 Task: Look for space in Probolinggo, Indonesia from 6th September, 2023 to 18th September, 2023 for 3 adults in price range Rs.6000 to Rs.12000. Place can be entire place with 2 bedrooms having 2 beds and 2 bathrooms. Property type can be house, flat, guest house, hotel. Booking option can be shelf check-in. Required host language is English.
Action: Mouse moved to (483, 55)
Screenshot: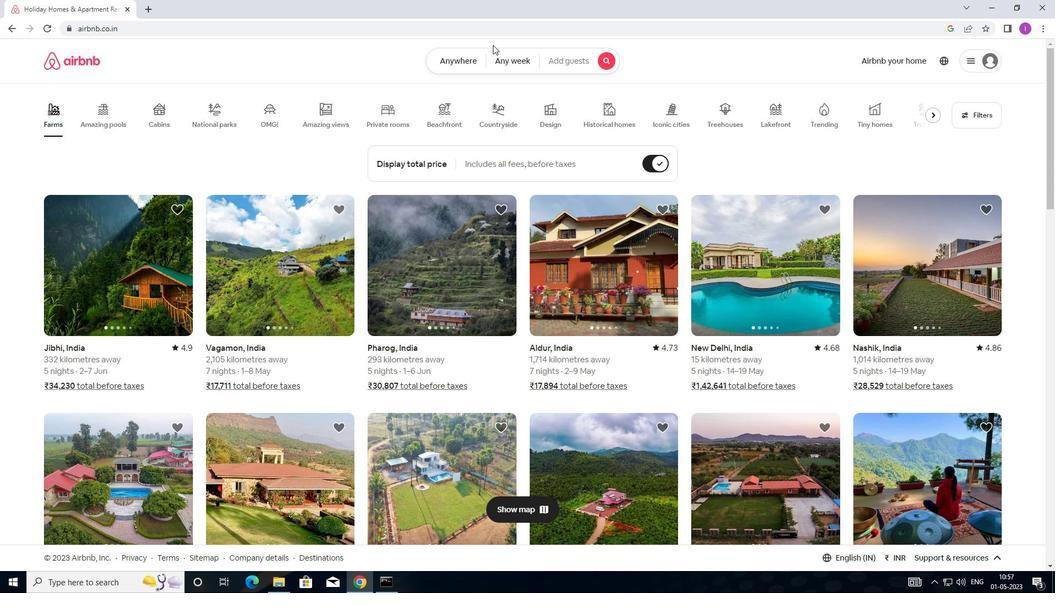 
Action: Mouse pressed left at (483, 55)
Screenshot: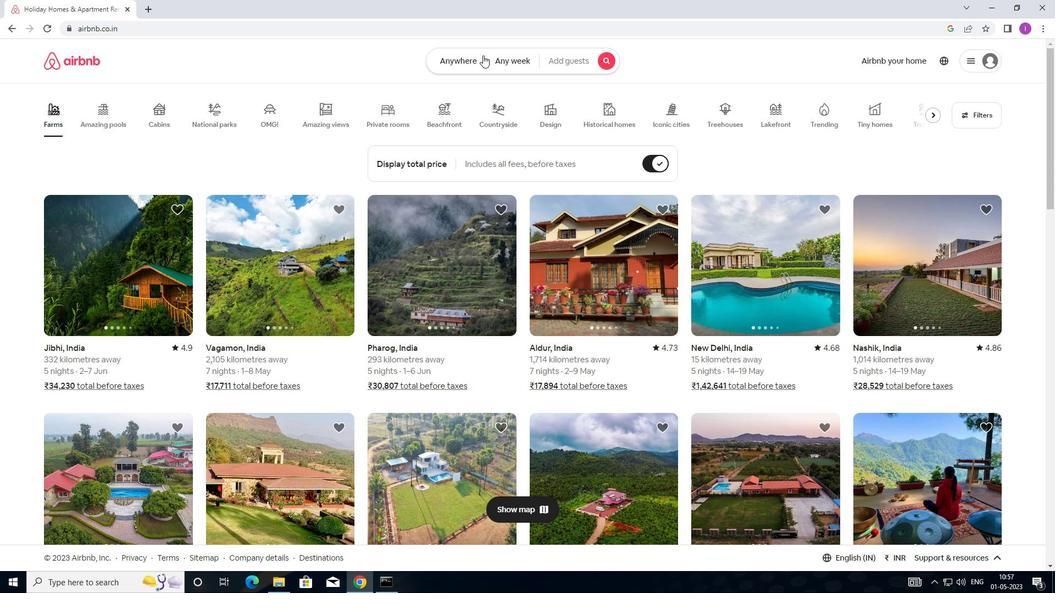 
Action: Mouse moved to (371, 102)
Screenshot: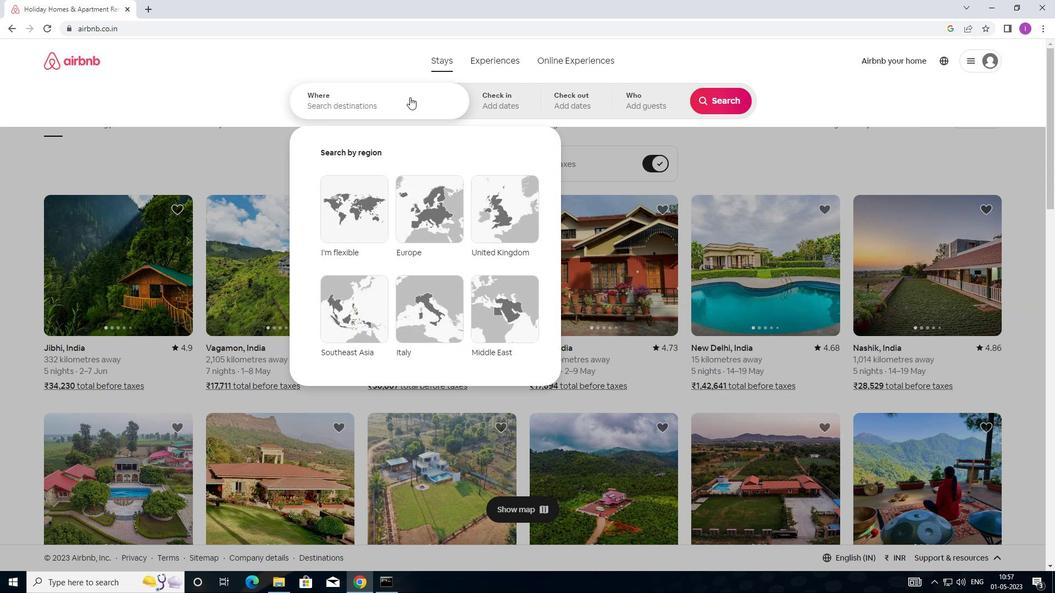 
Action: Mouse pressed left at (371, 102)
Screenshot: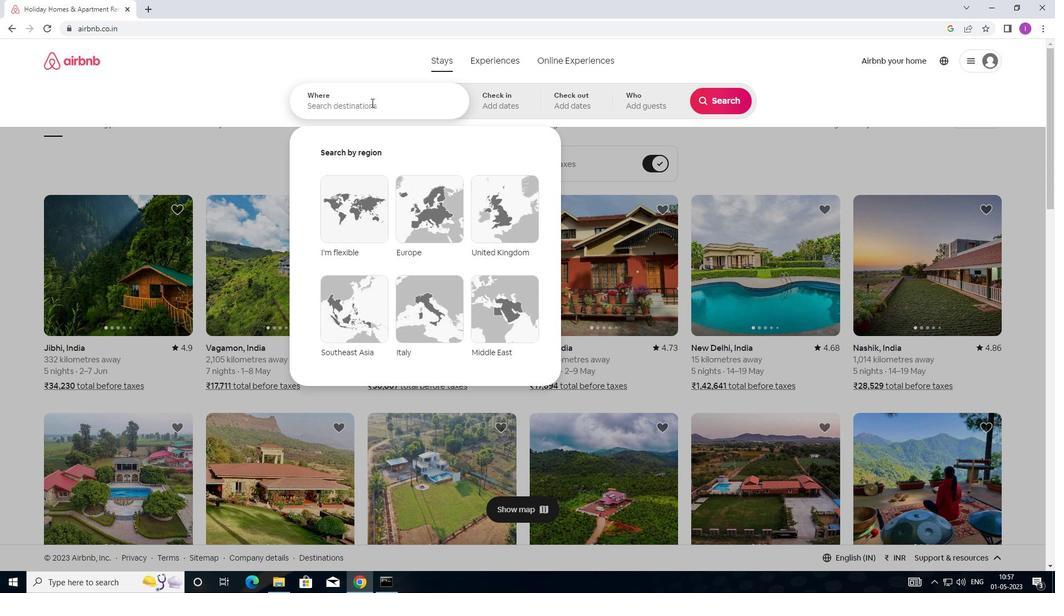 
Action: Mouse moved to (413, 103)
Screenshot: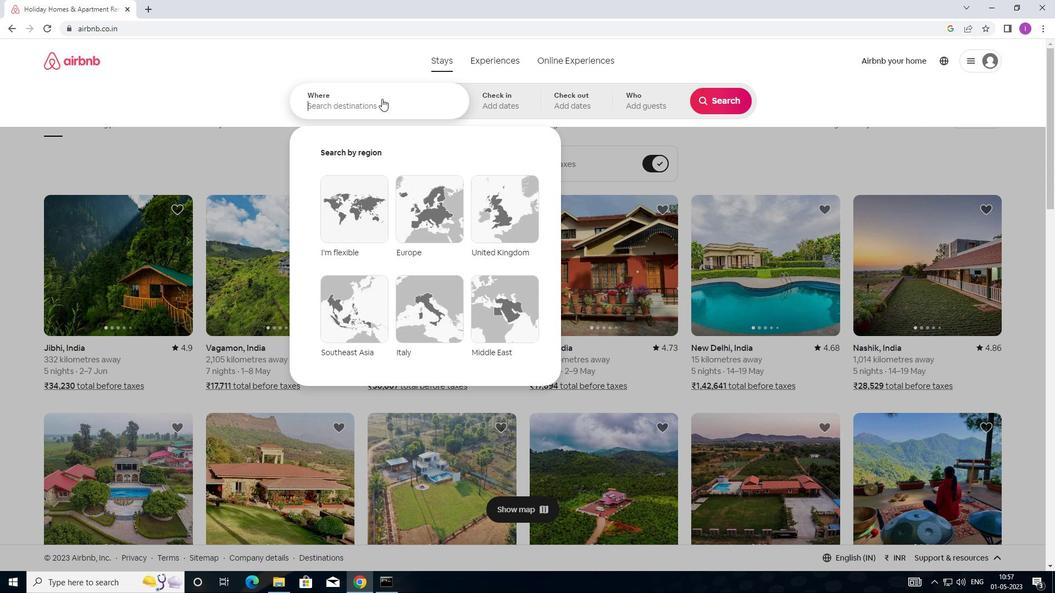 
Action: Key pressed <Key.shift>PROBOLINGGO,<Key.shift>INDONESIA
Screenshot: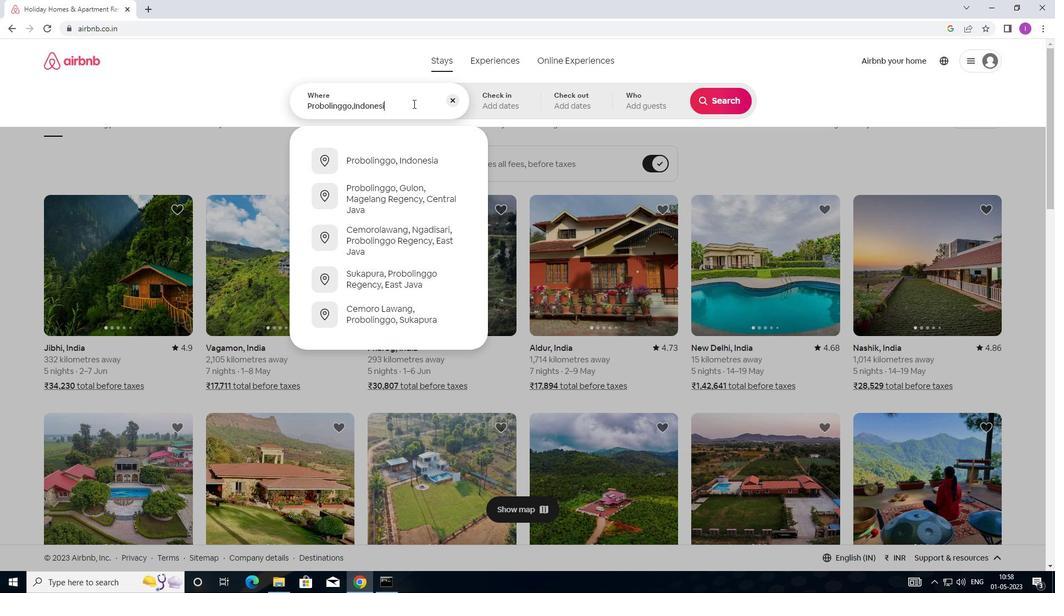 
Action: Mouse moved to (498, 97)
Screenshot: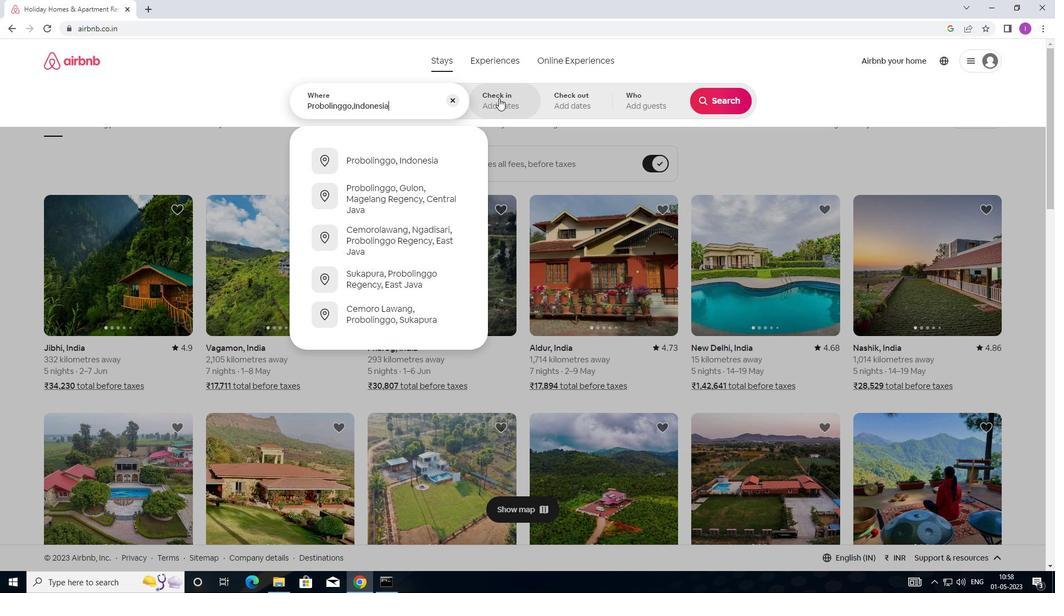 
Action: Mouse pressed left at (498, 97)
Screenshot: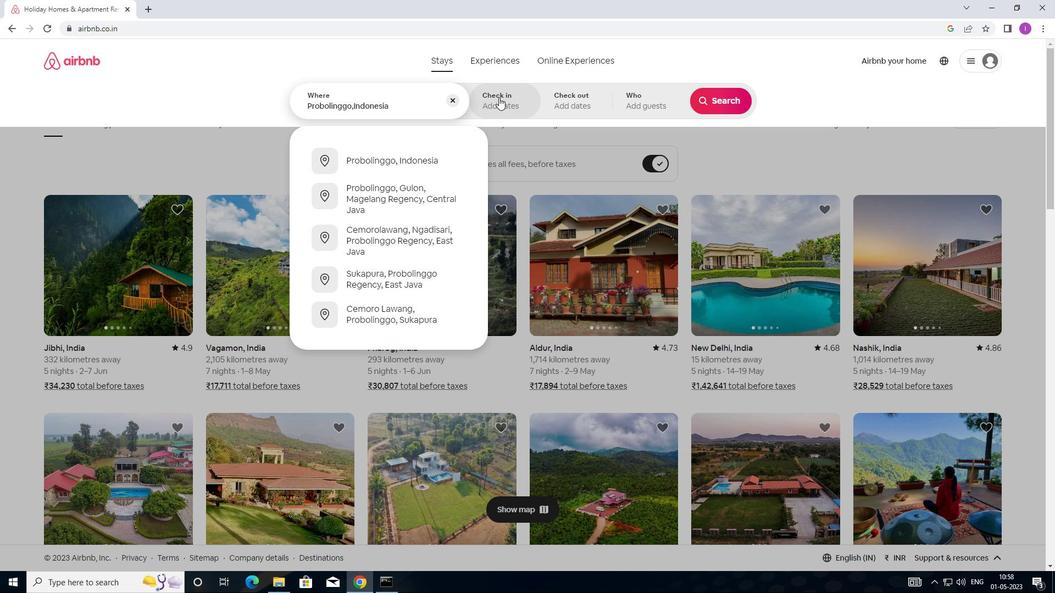 
Action: Mouse moved to (717, 187)
Screenshot: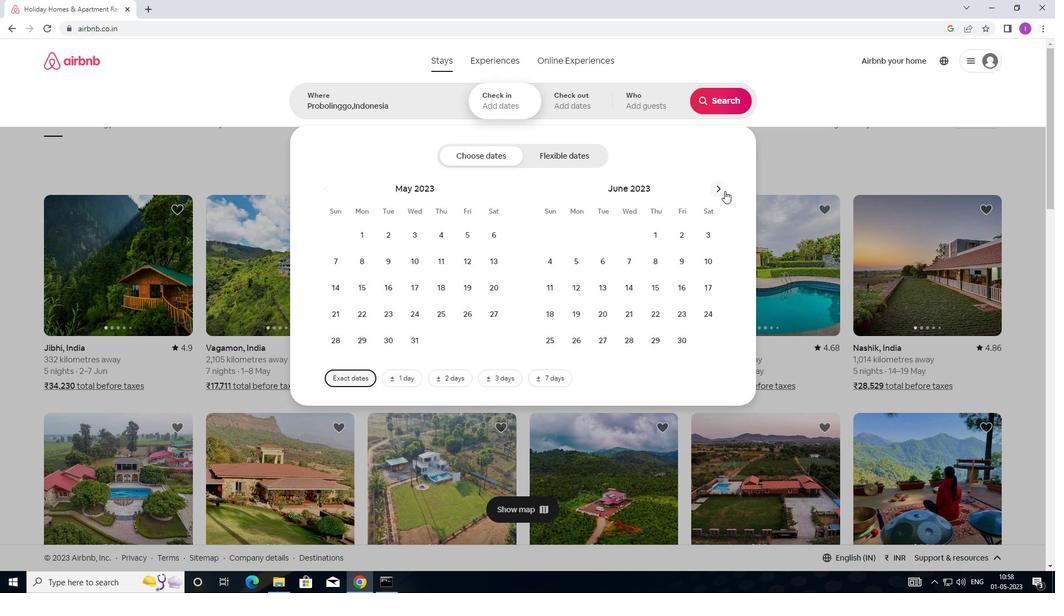 
Action: Mouse pressed left at (717, 187)
Screenshot: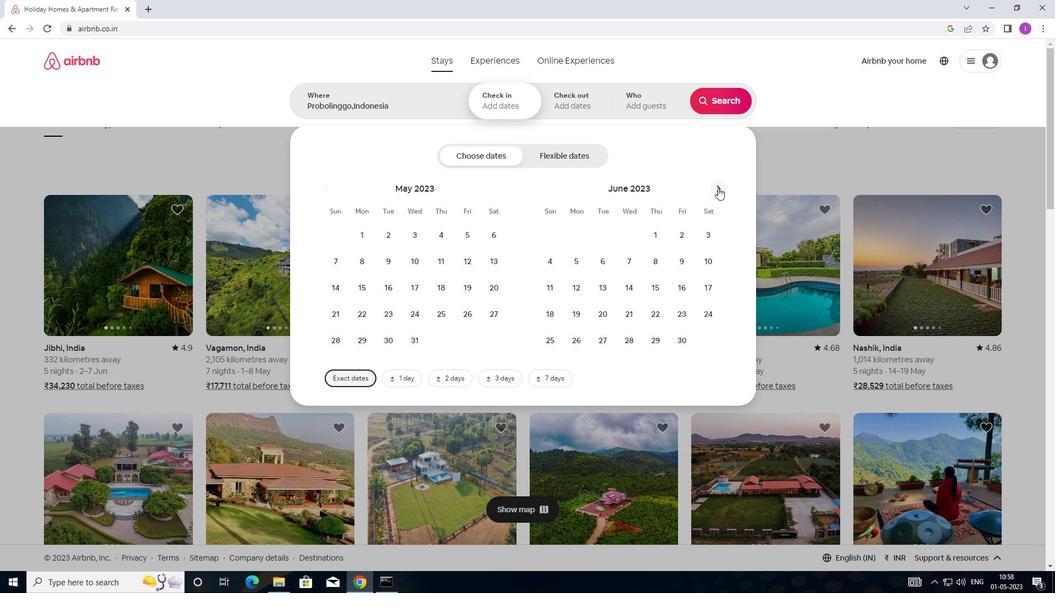 
Action: Mouse pressed left at (717, 187)
Screenshot: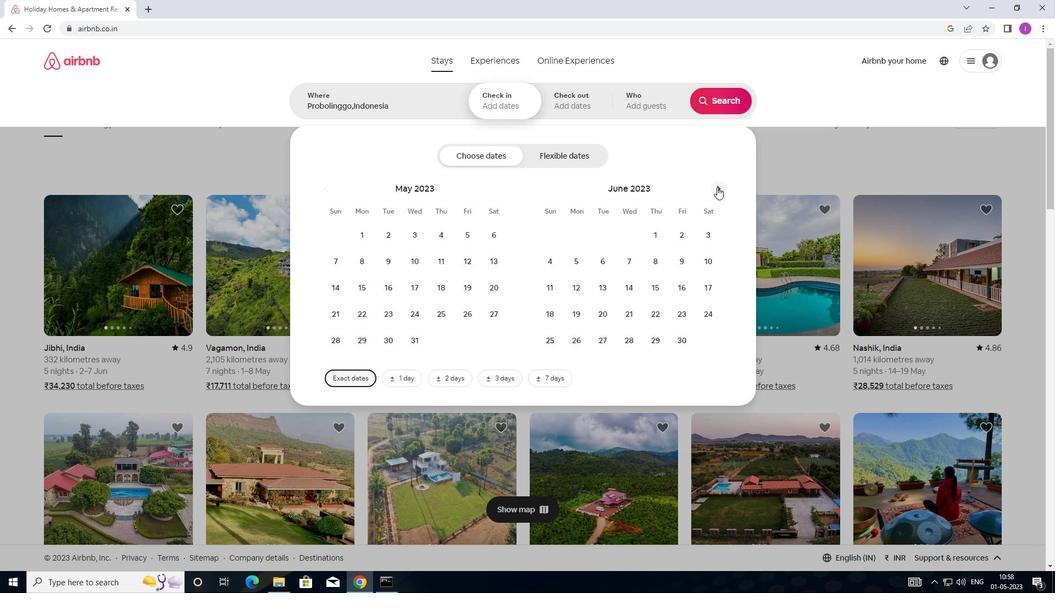 
Action: Mouse pressed left at (717, 187)
Screenshot: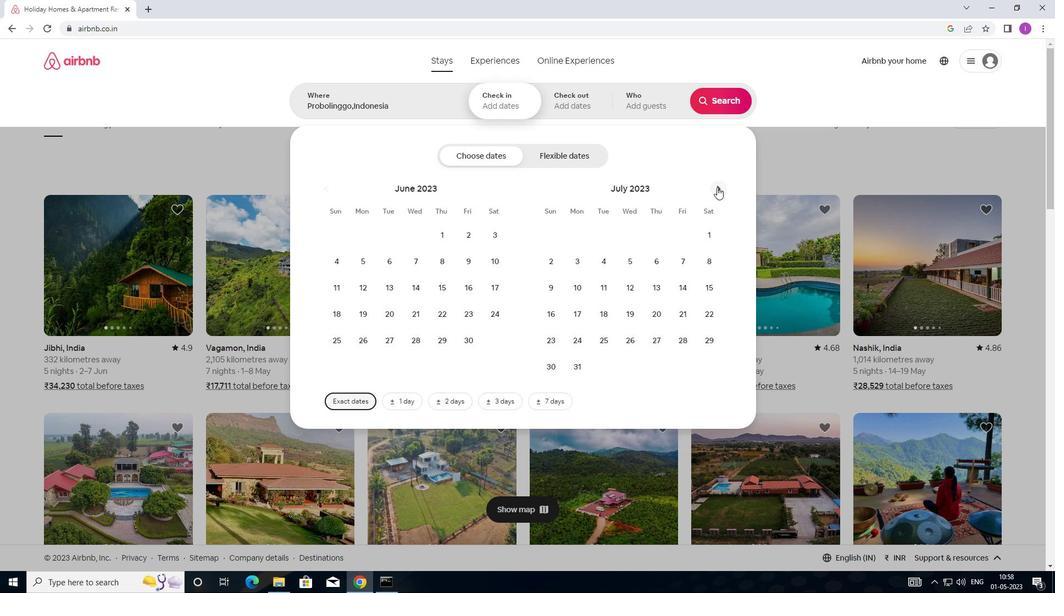 
Action: Mouse moved to (717, 188)
Screenshot: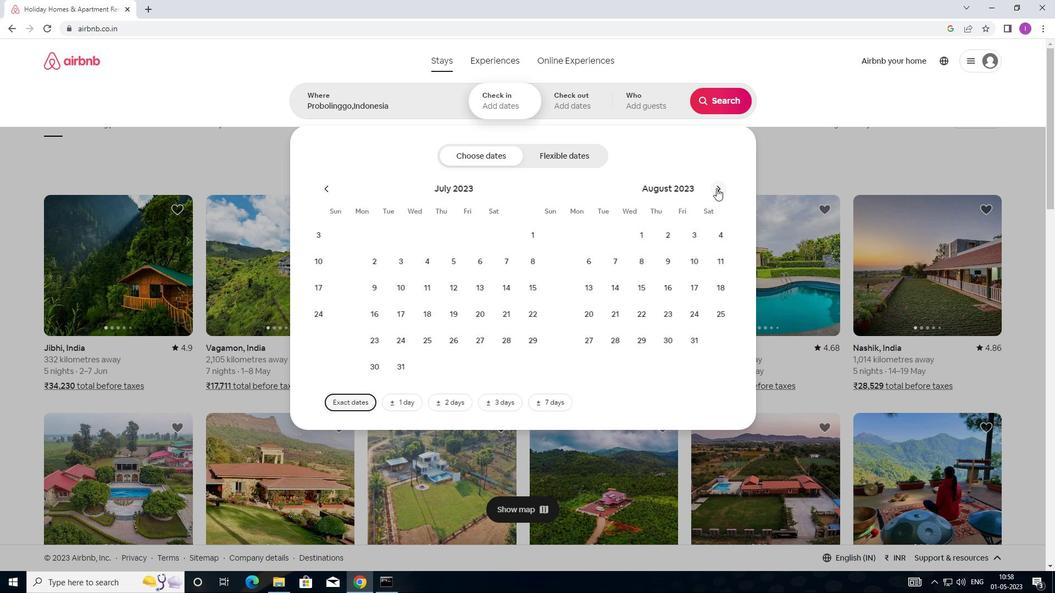 
Action: Mouse pressed left at (717, 188)
Screenshot: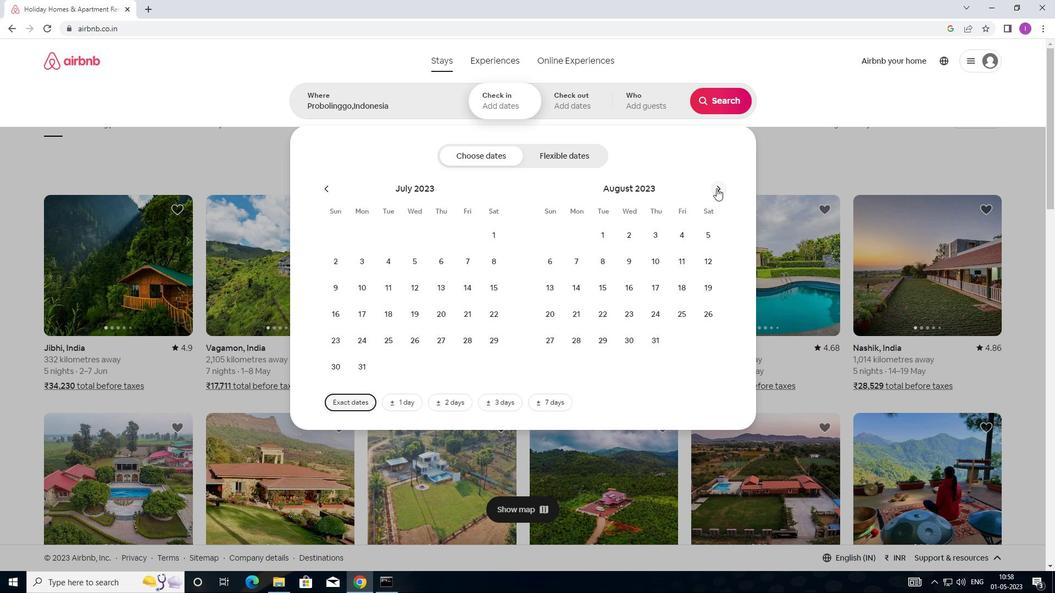 
Action: Mouse moved to (413, 261)
Screenshot: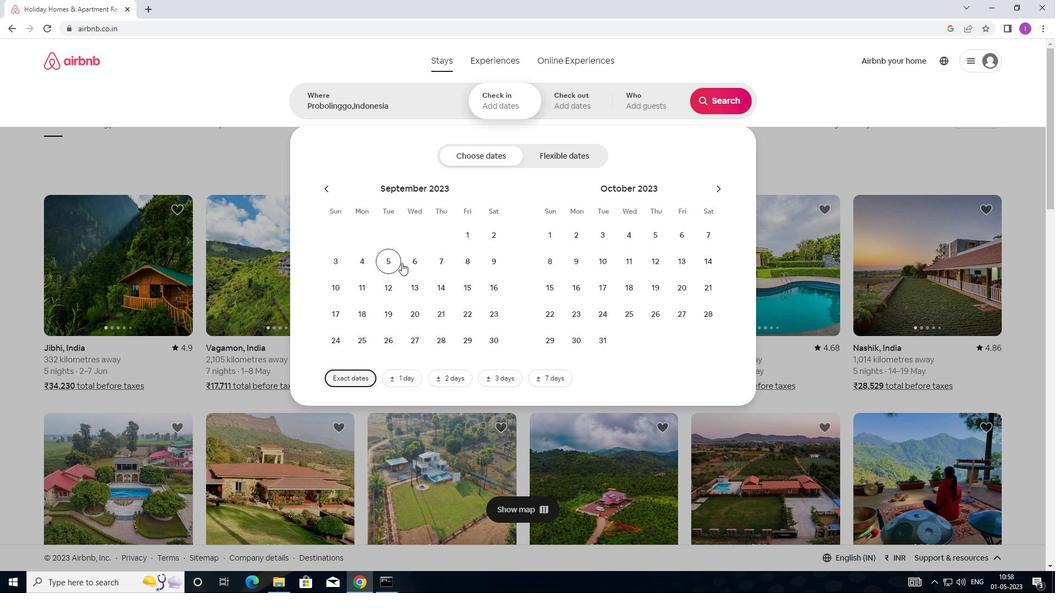 
Action: Mouse pressed left at (413, 261)
Screenshot: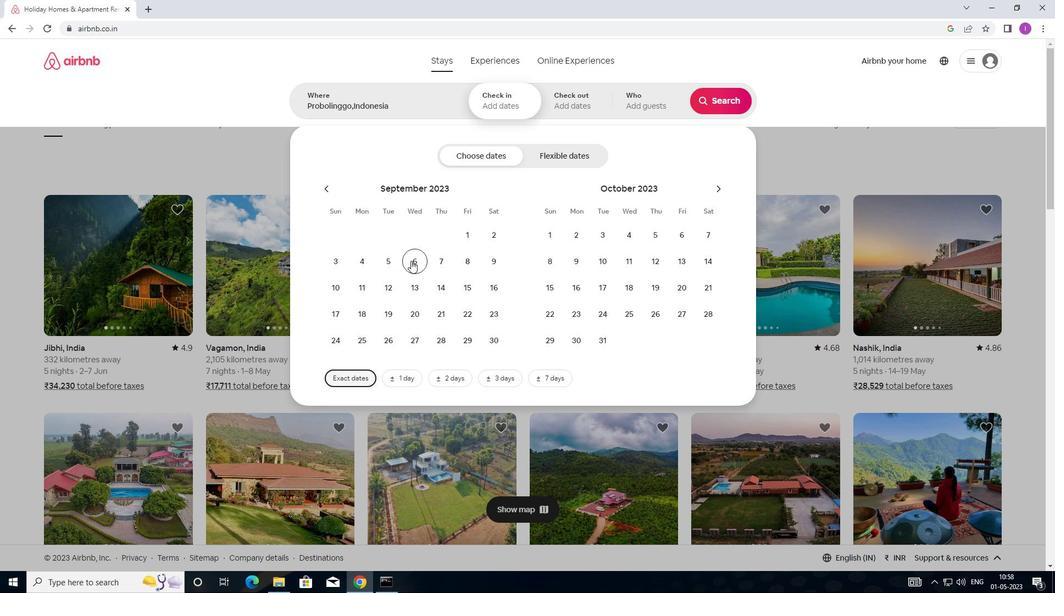 
Action: Mouse moved to (360, 325)
Screenshot: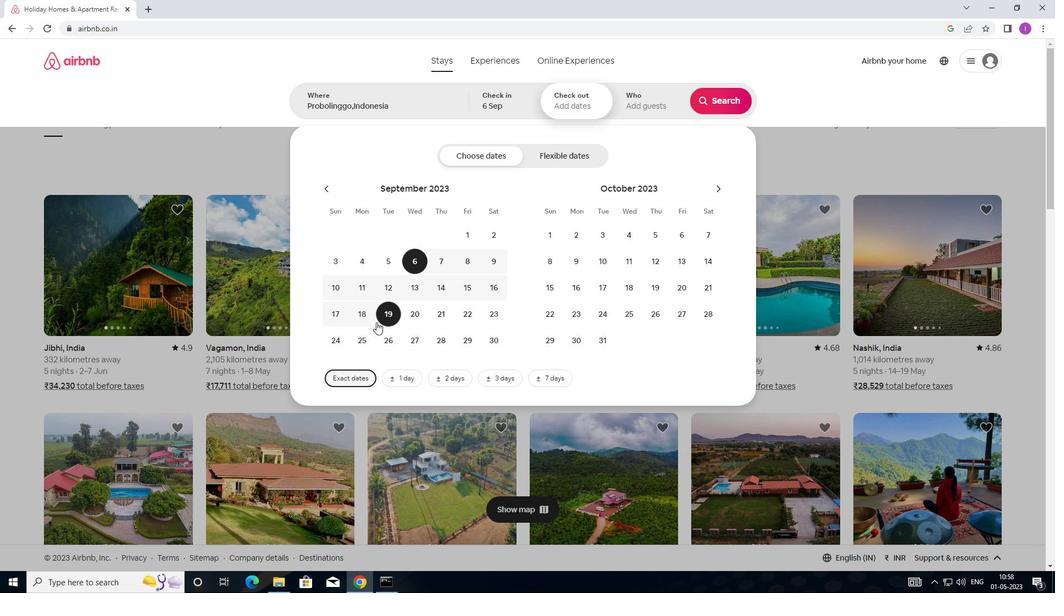 
Action: Mouse pressed left at (360, 325)
Screenshot: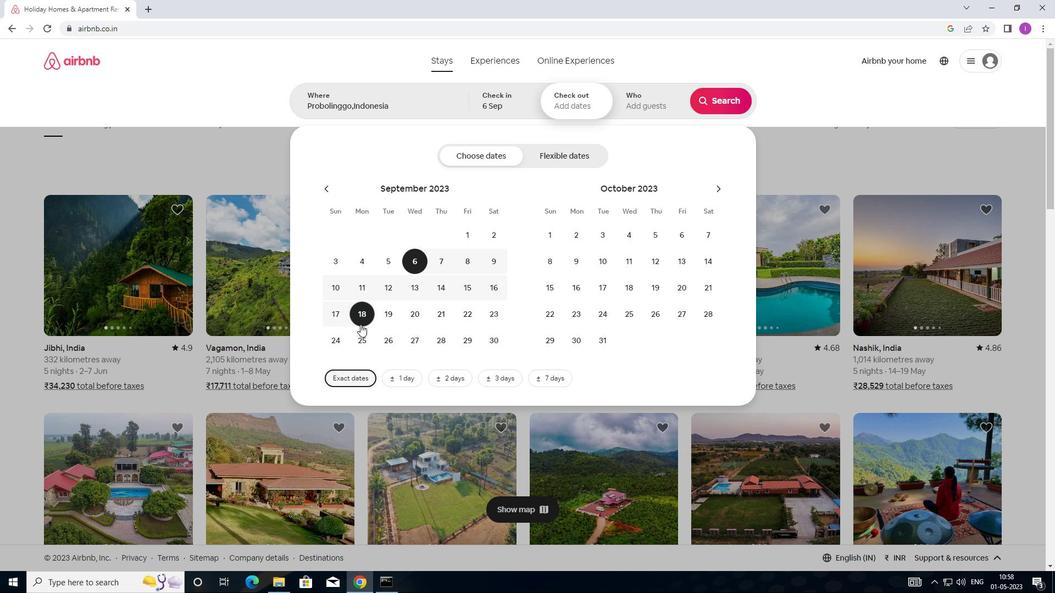 
Action: Mouse moved to (630, 105)
Screenshot: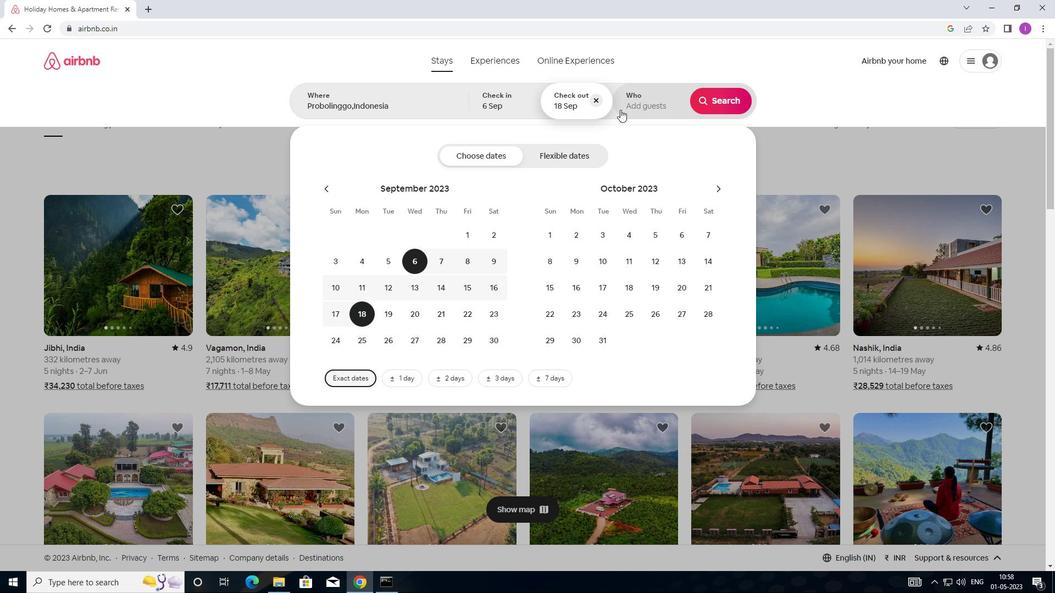 
Action: Mouse pressed left at (630, 105)
Screenshot: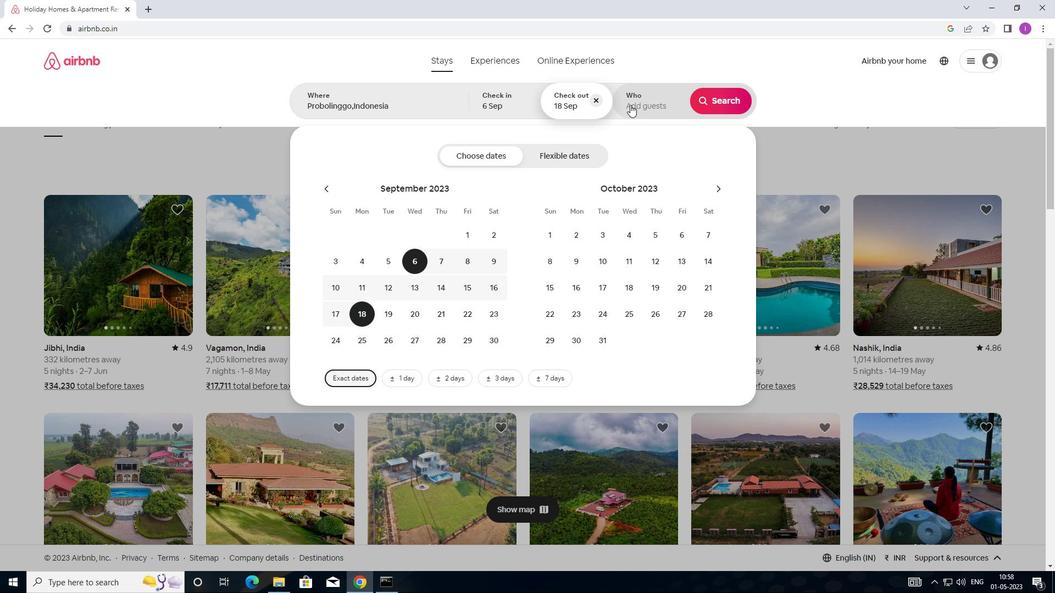 
Action: Mouse moved to (722, 162)
Screenshot: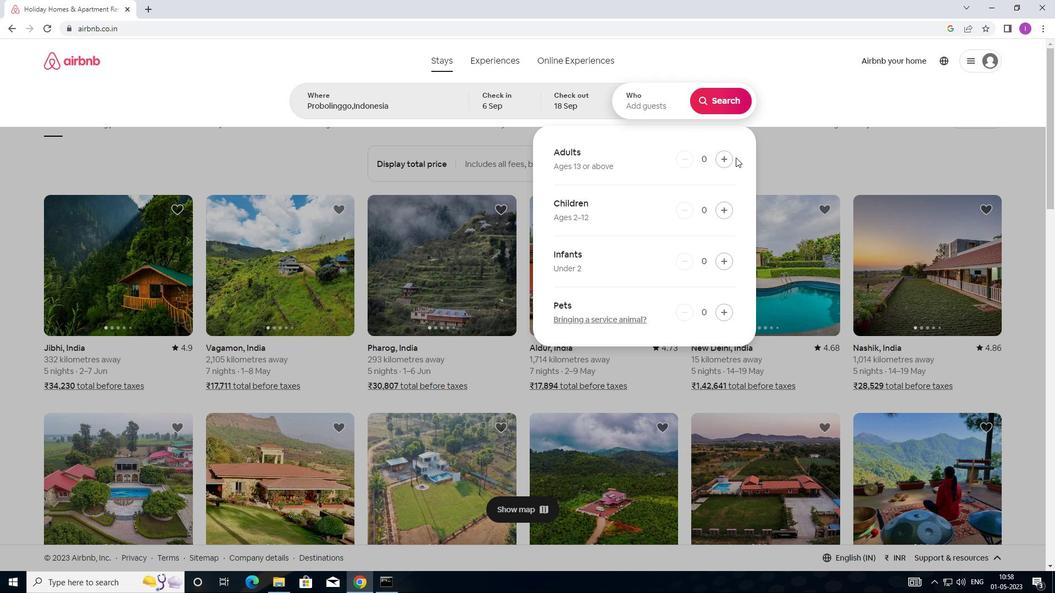 
Action: Mouse pressed left at (722, 162)
Screenshot: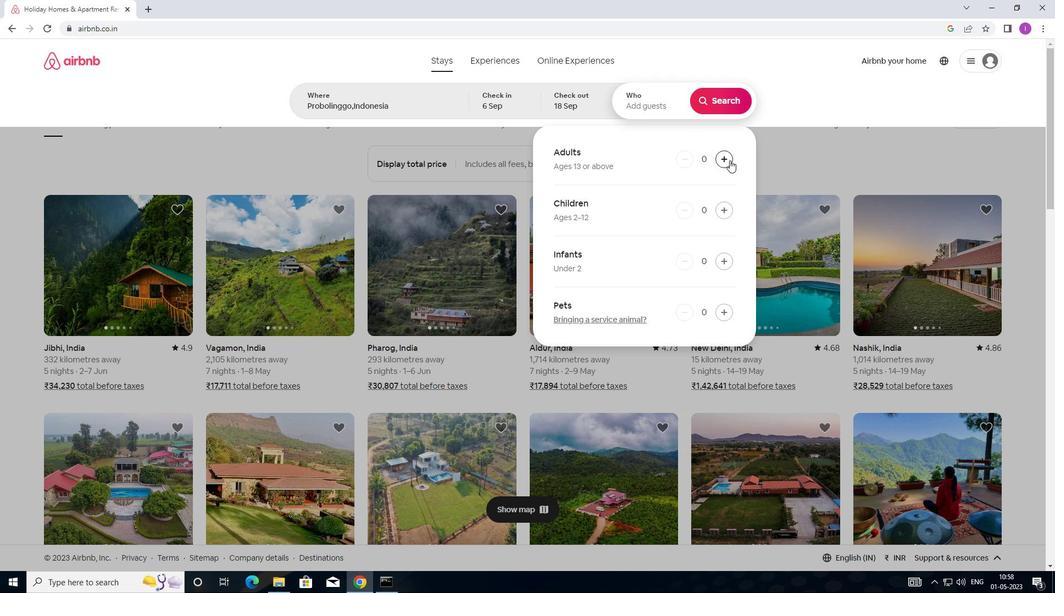 
Action: Mouse pressed left at (722, 162)
Screenshot: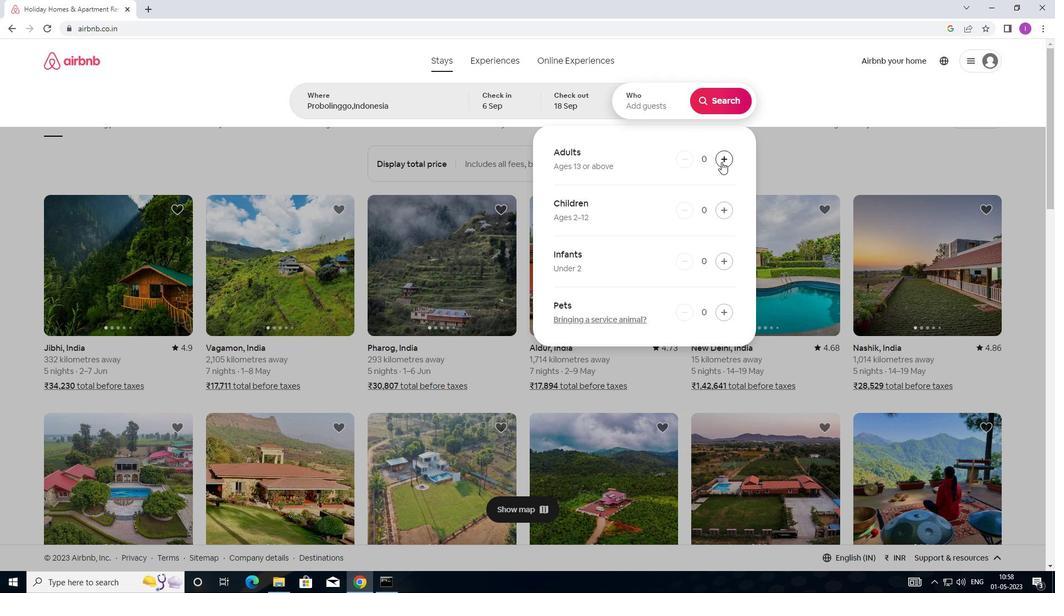
Action: Mouse pressed left at (722, 162)
Screenshot: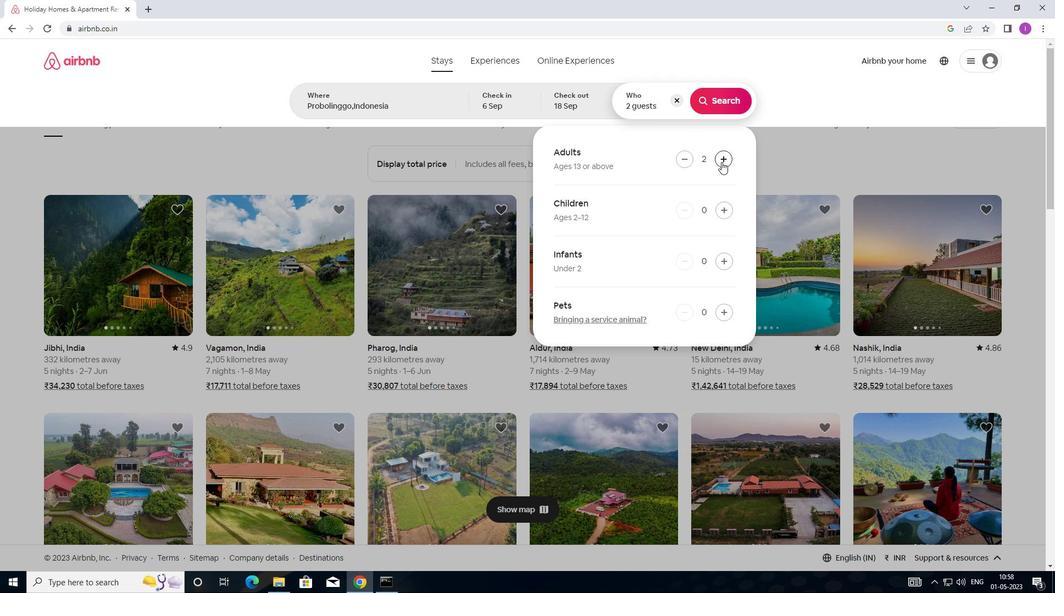 
Action: Mouse moved to (719, 106)
Screenshot: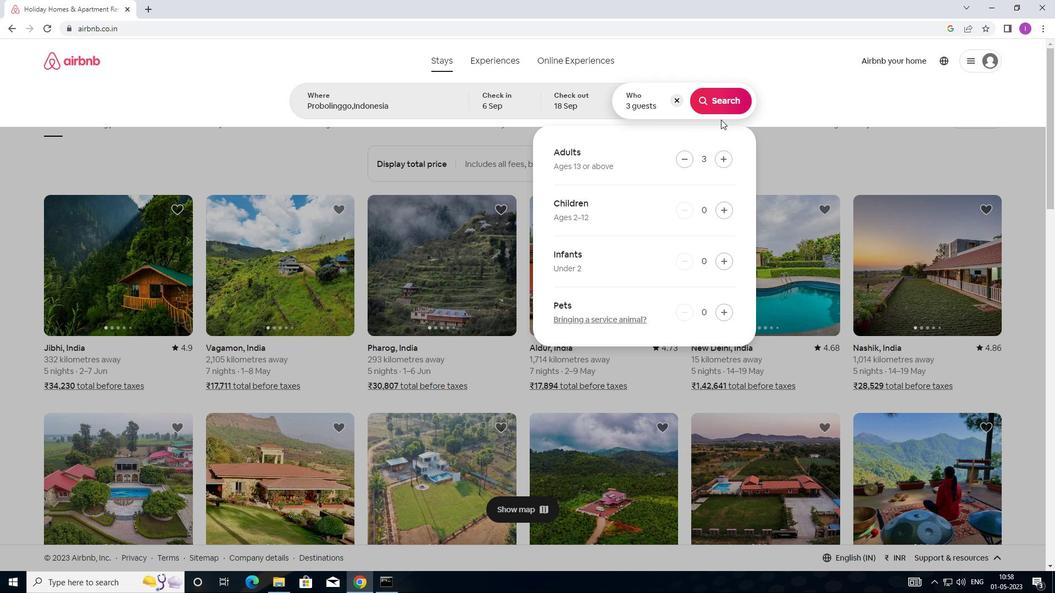 
Action: Mouse pressed left at (719, 106)
Screenshot: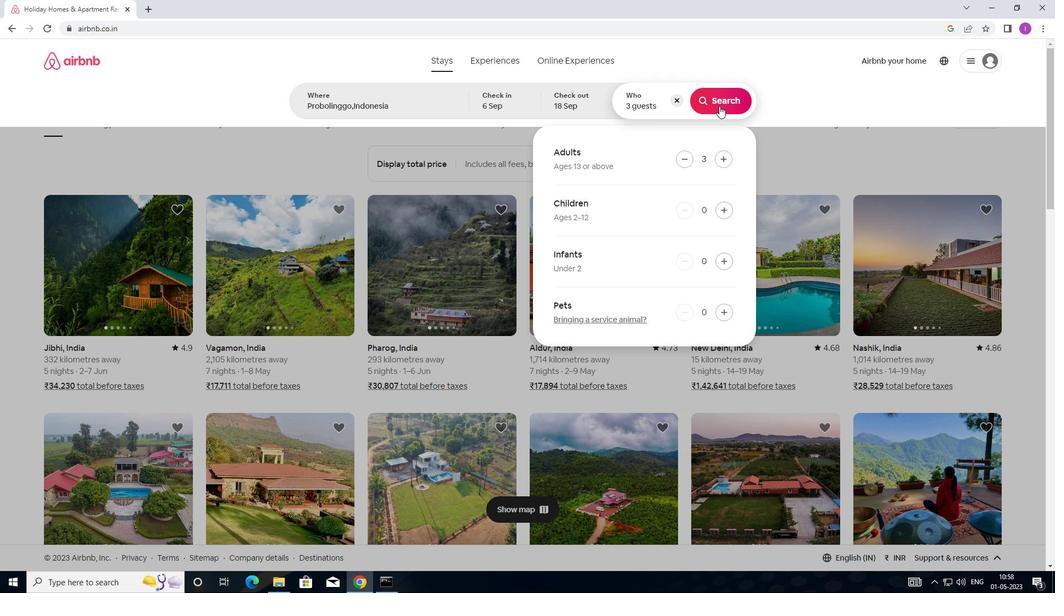 
Action: Mouse moved to (993, 106)
Screenshot: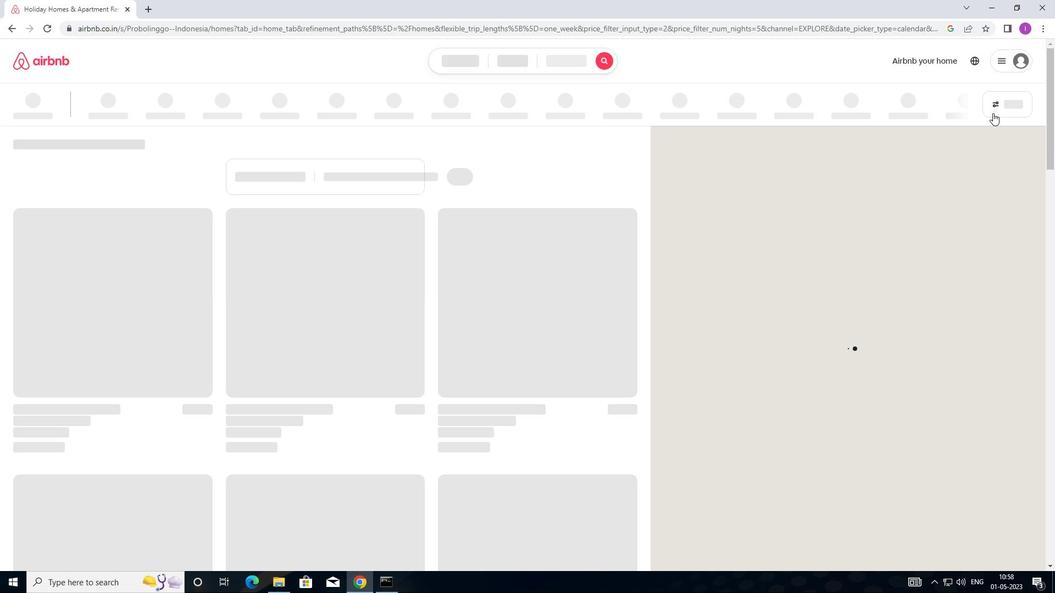 
Action: Mouse pressed left at (993, 106)
Screenshot: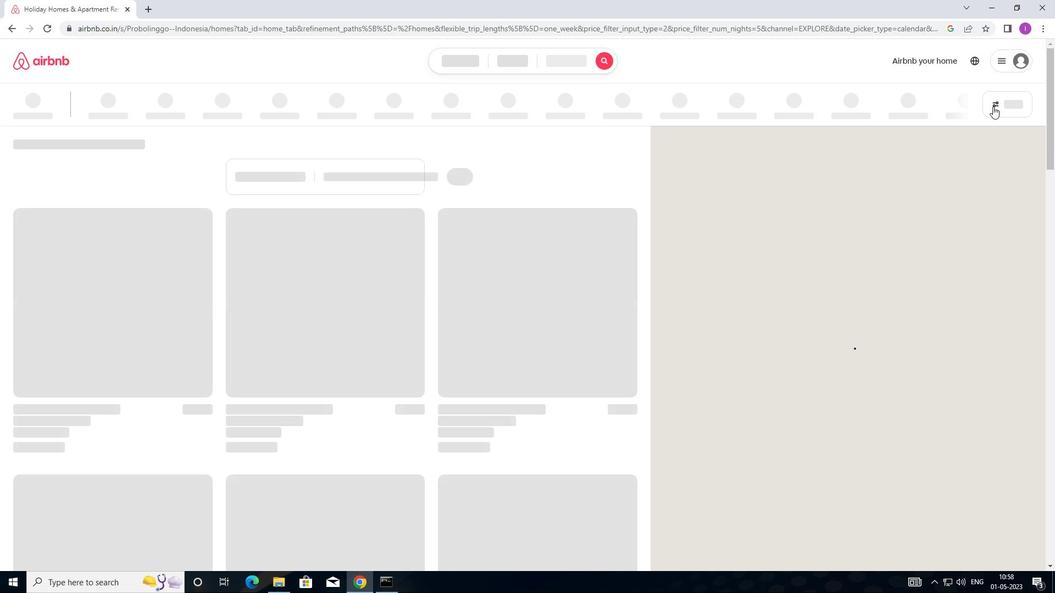 
Action: Mouse moved to (402, 242)
Screenshot: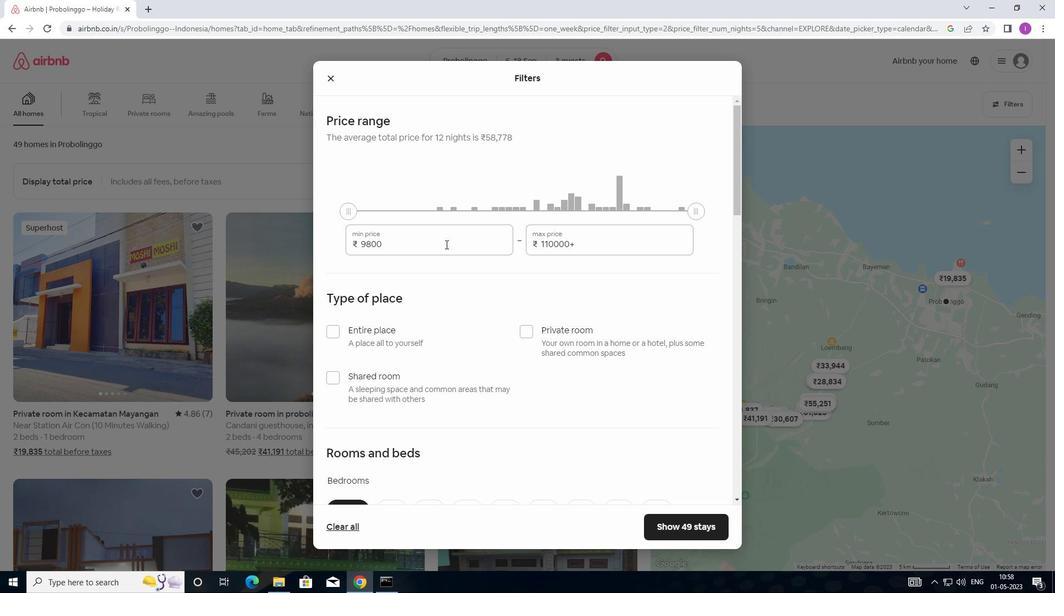 
Action: Mouse pressed left at (402, 242)
Screenshot: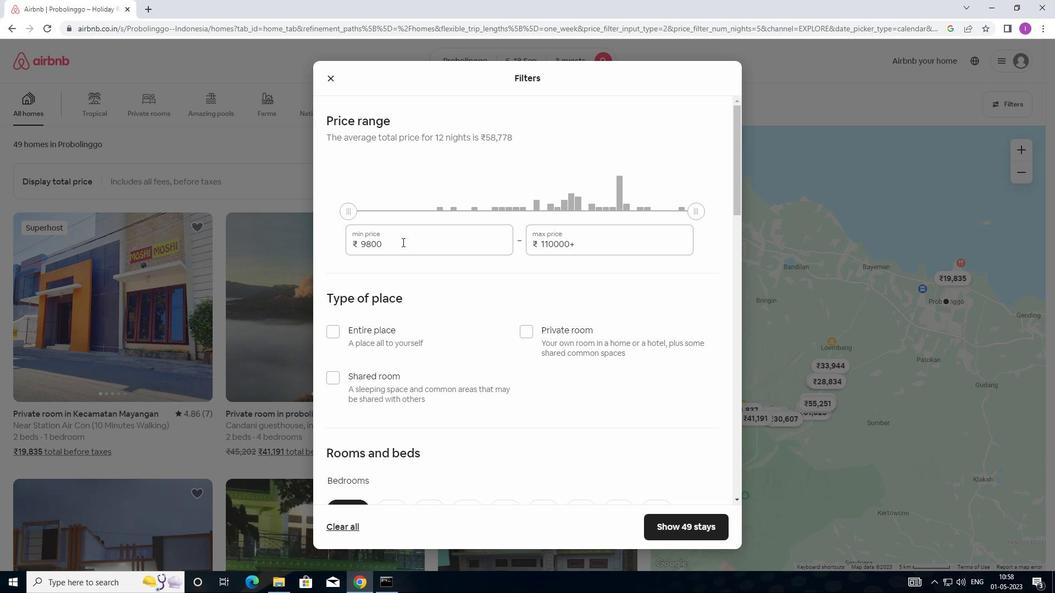 
Action: Mouse moved to (348, 237)
Screenshot: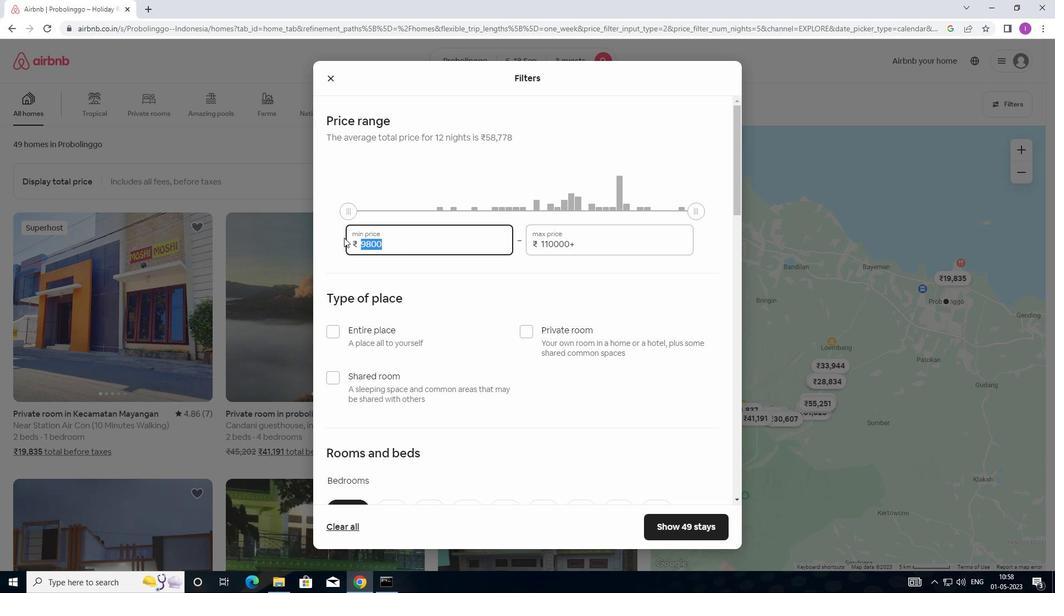 
Action: Key pressed 6
Screenshot: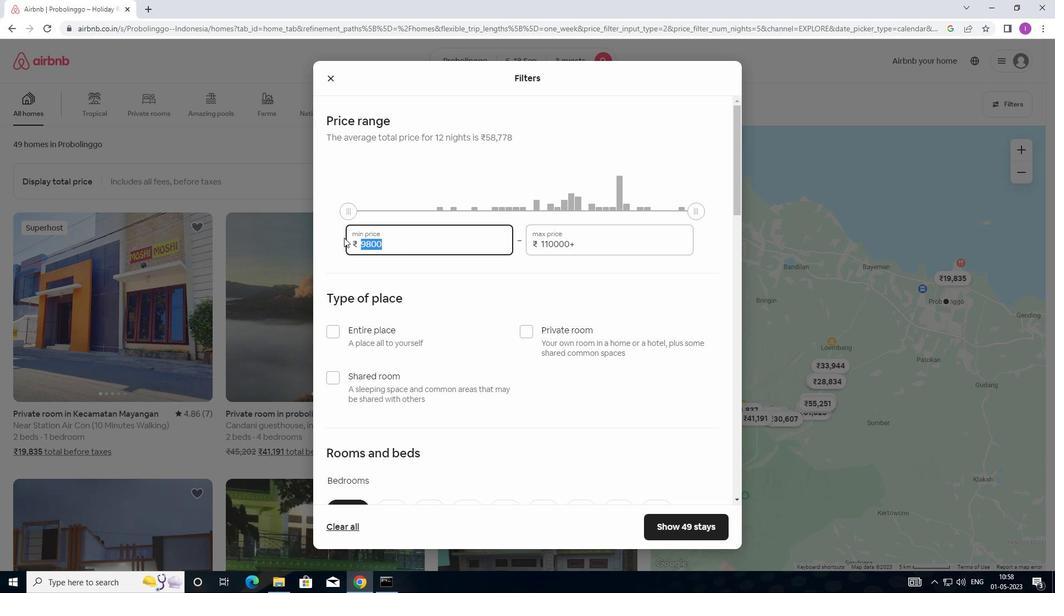 
Action: Mouse moved to (354, 235)
Screenshot: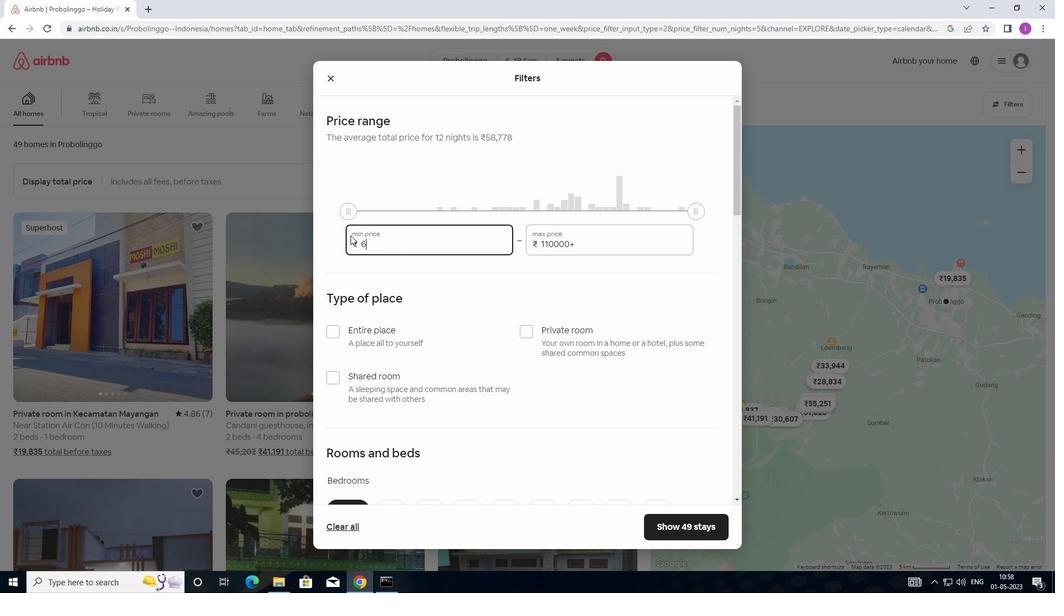 
Action: Key pressed 0
Screenshot: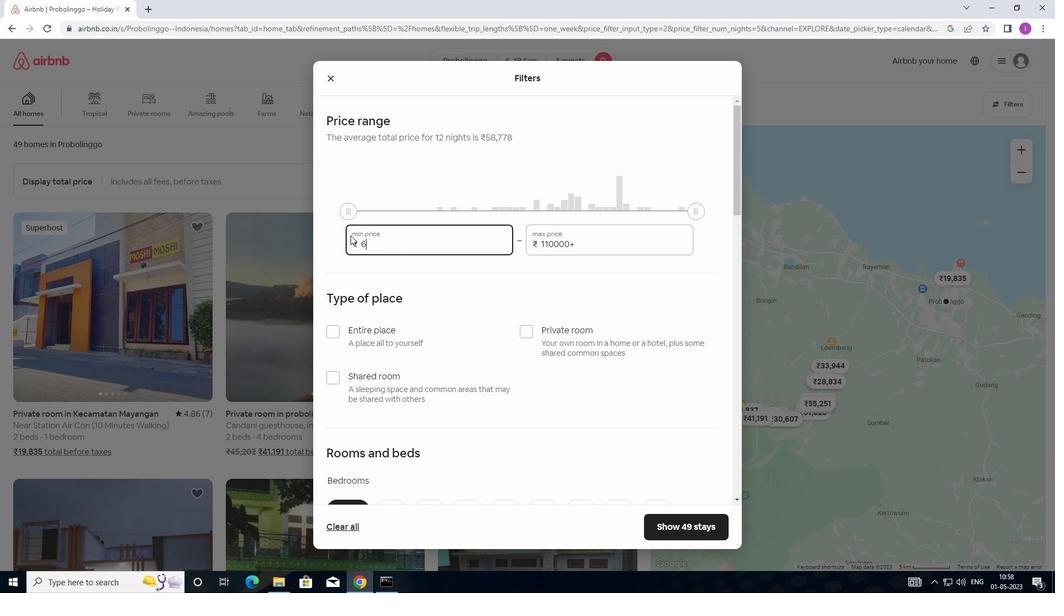 
Action: Mouse moved to (358, 235)
Screenshot: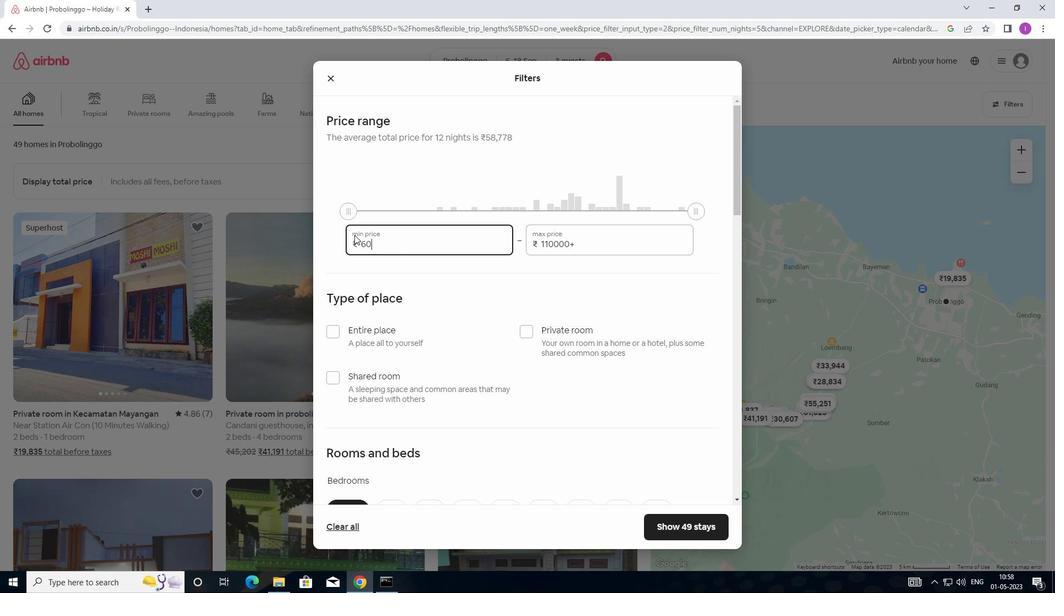 
Action: Key pressed 0
Screenshot: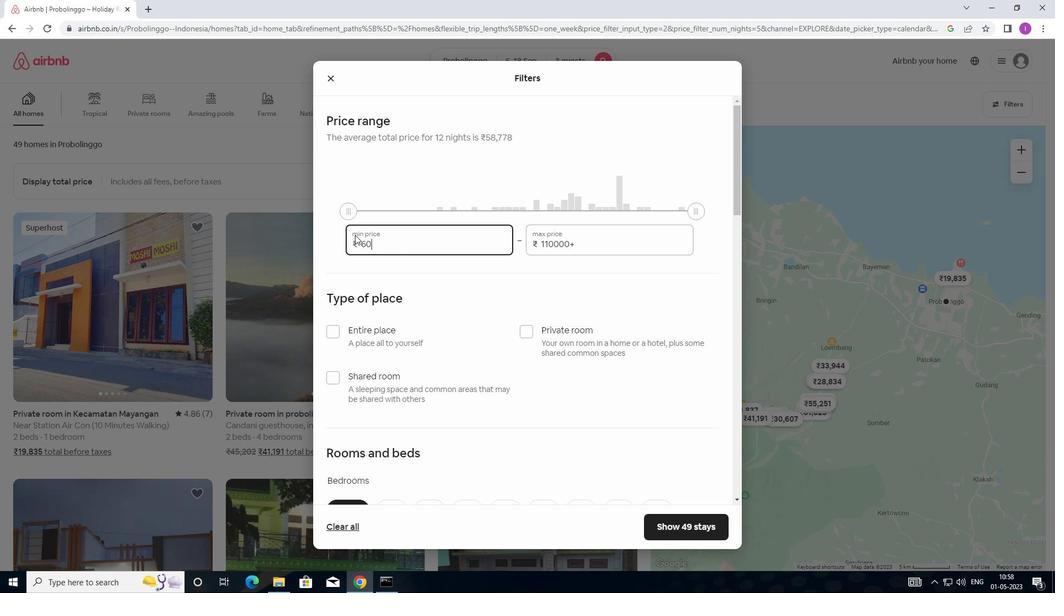 
Action: Mouse moved to (364, 235)
Screenshot: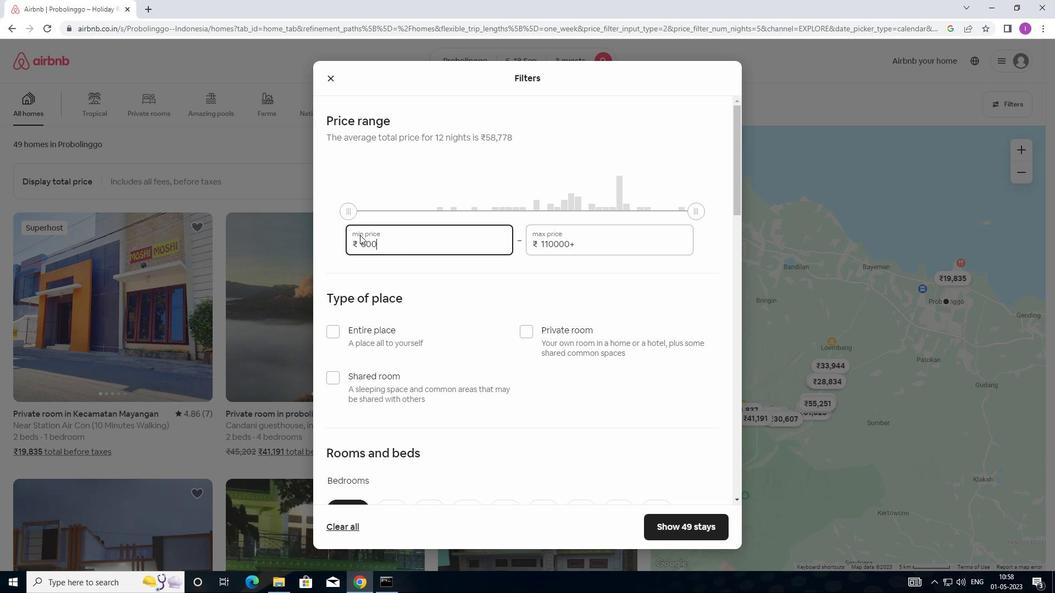 
Action: Key pressed 0
Screenshot: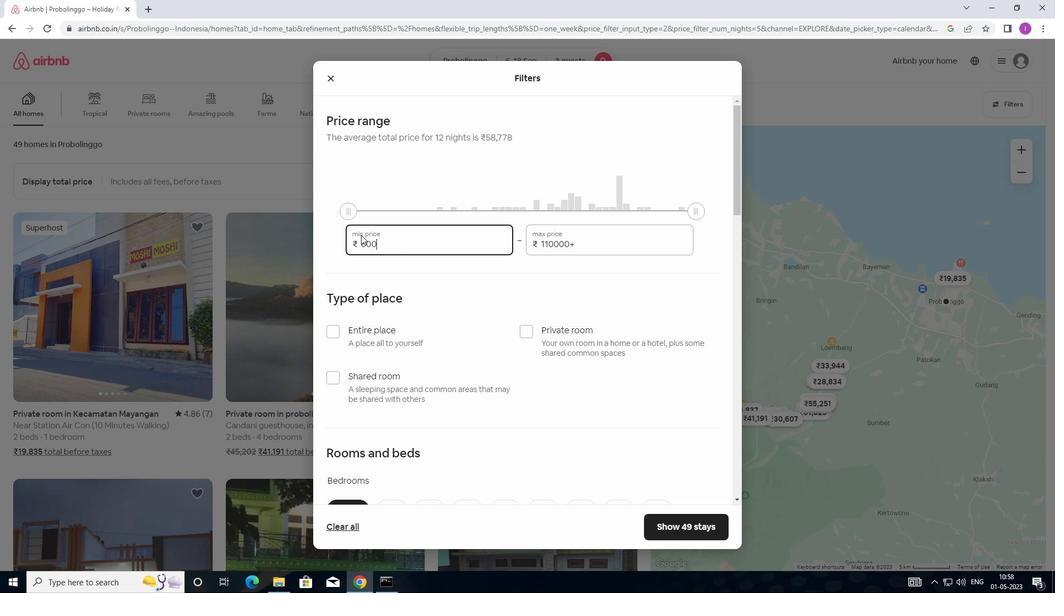 
Action: Mouse moved to (601, 236)
Screenshot: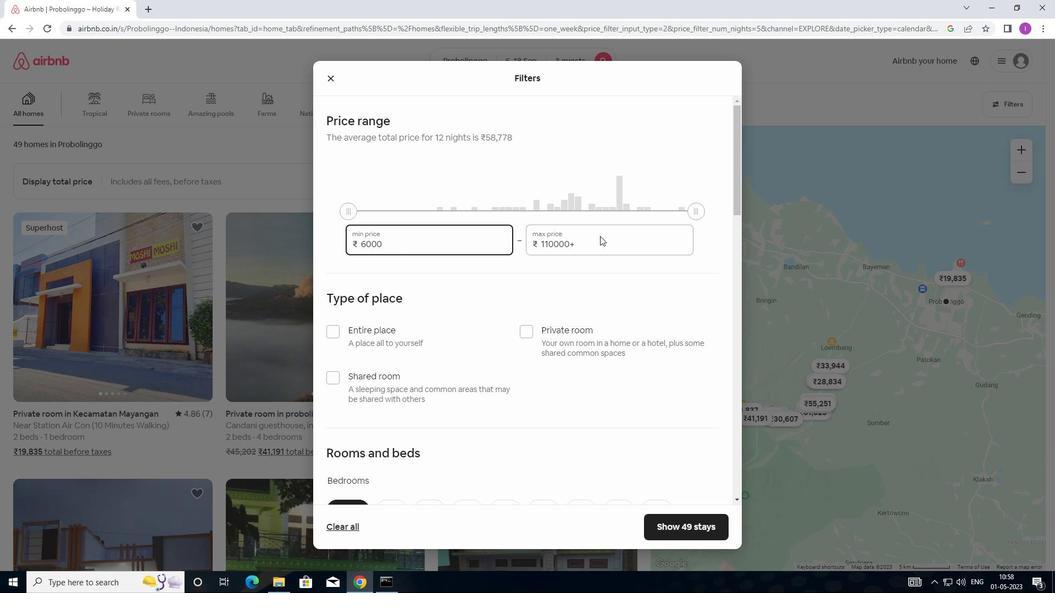 
Action: Mouse pressed left at (601, 236)
Screenshot: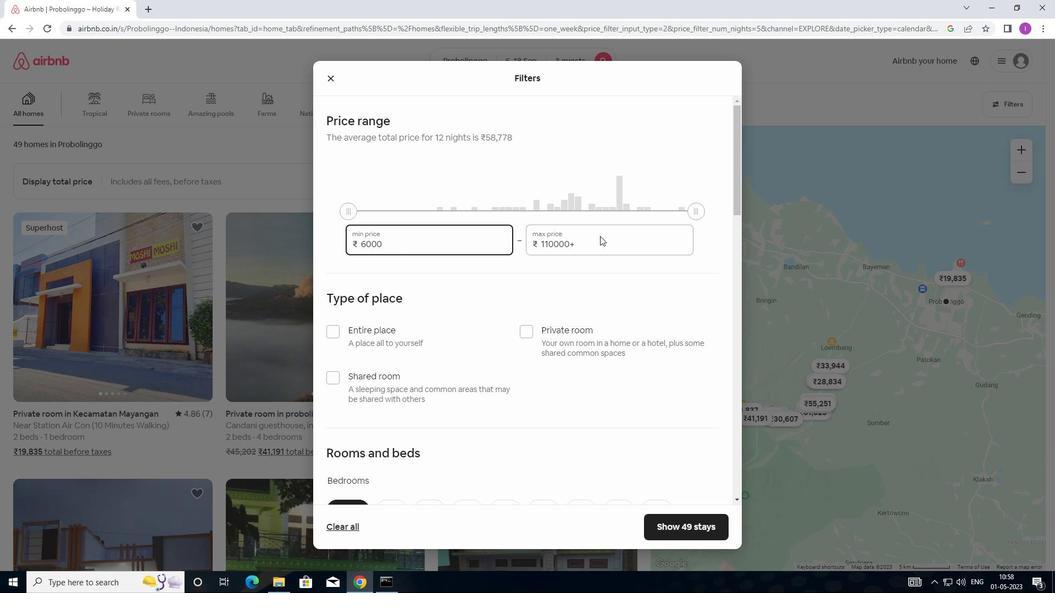 
Action: Mouse pressed left at (601, 236)
Screenshot: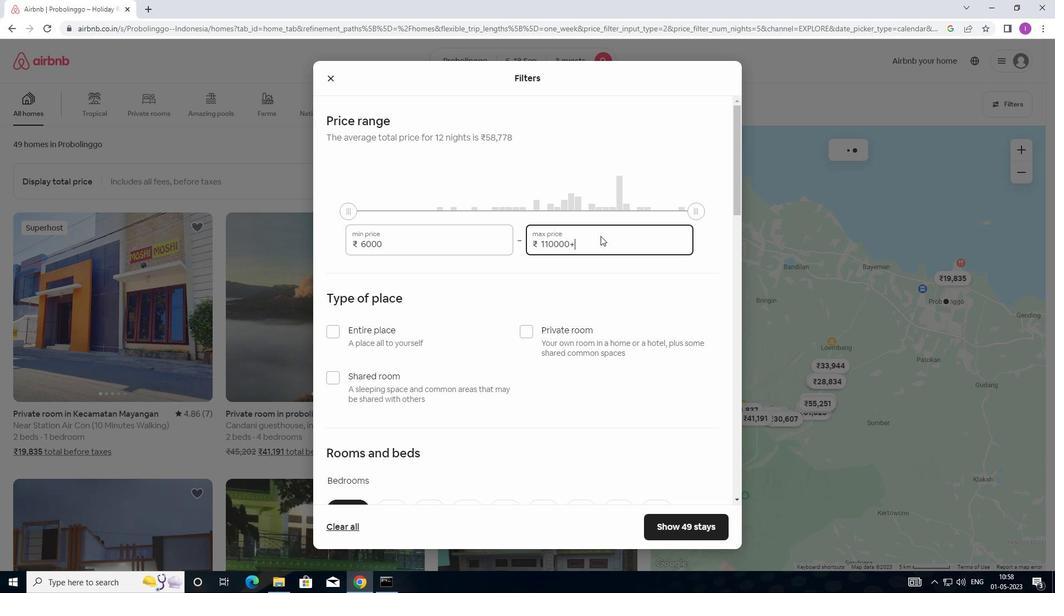 
Action: Mouse pressed left at (601, 236)
Screenshot: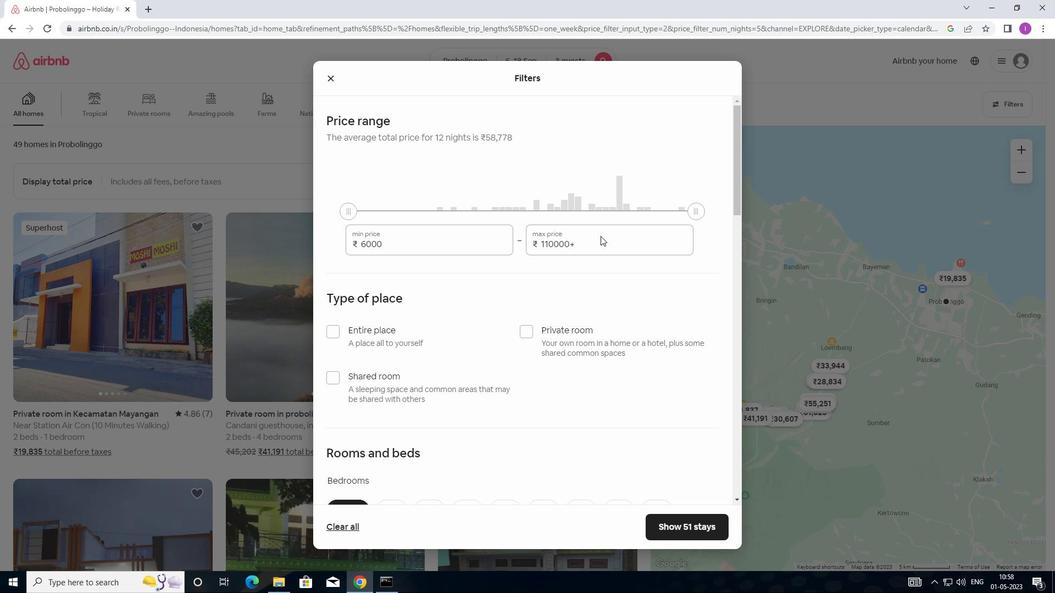 
Action: Mouse moved to (584, 248)
Screenshot: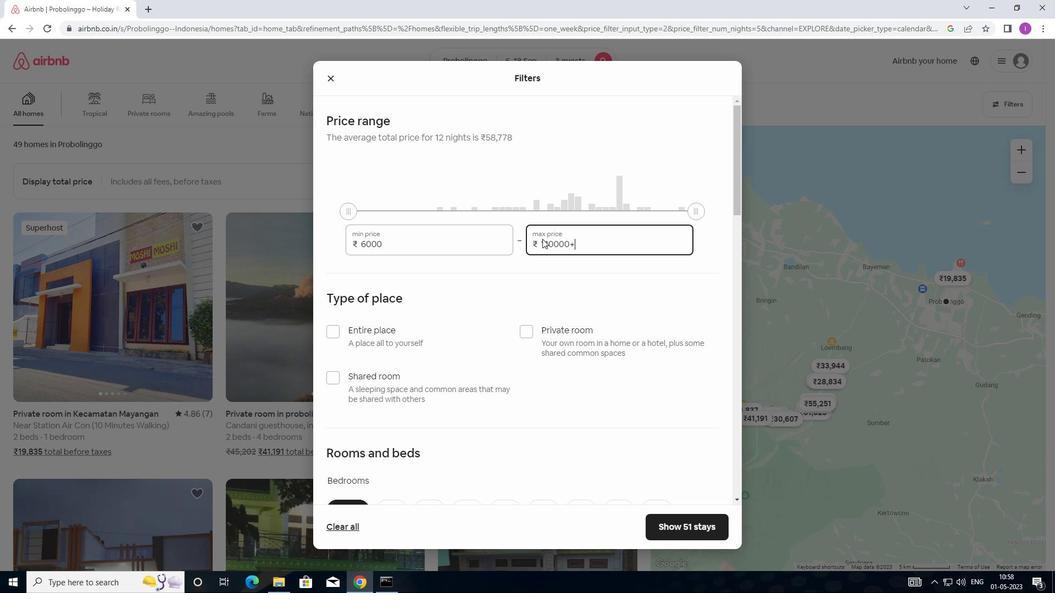 
Action: Mouse pressed left at (584, 248)
Screenshot: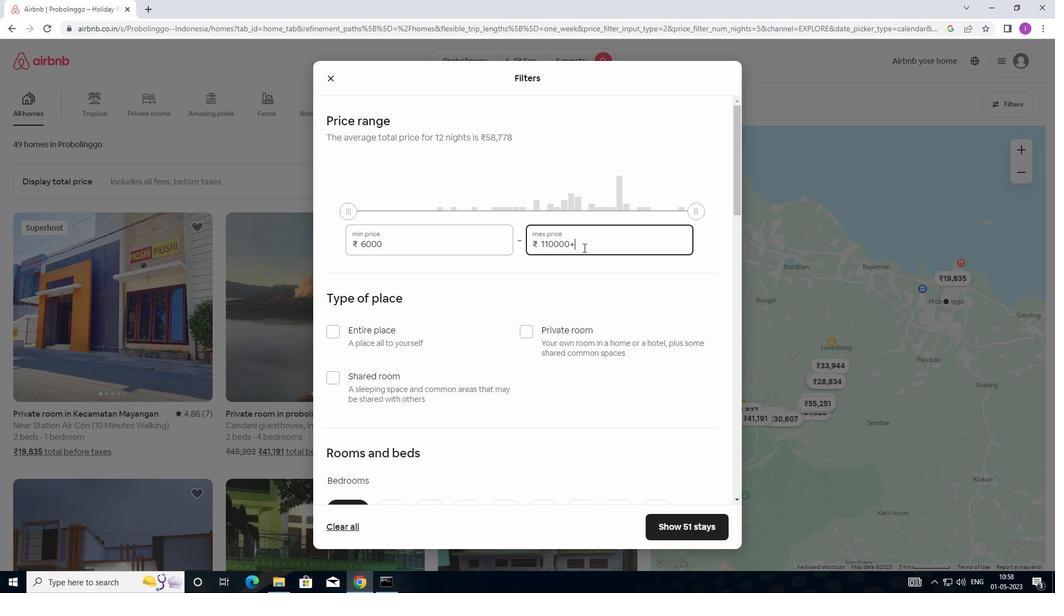 
Action: Mouse moved to (511, 249)
Screenshot: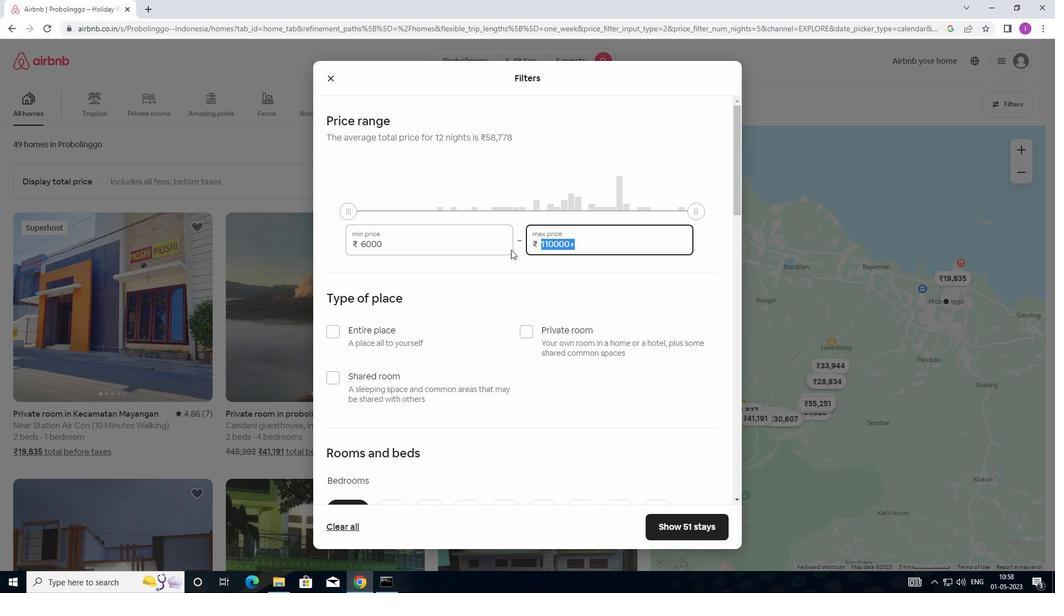 
Action: Key pressed 1
Screenshot: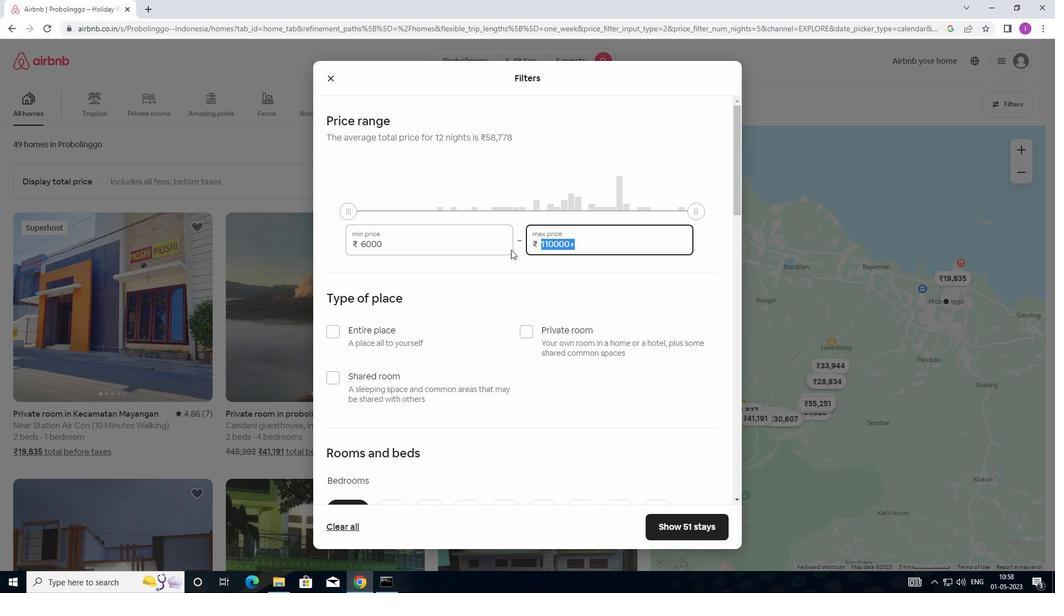 
Action: Mouse moved to (513, 248)
Screenshot: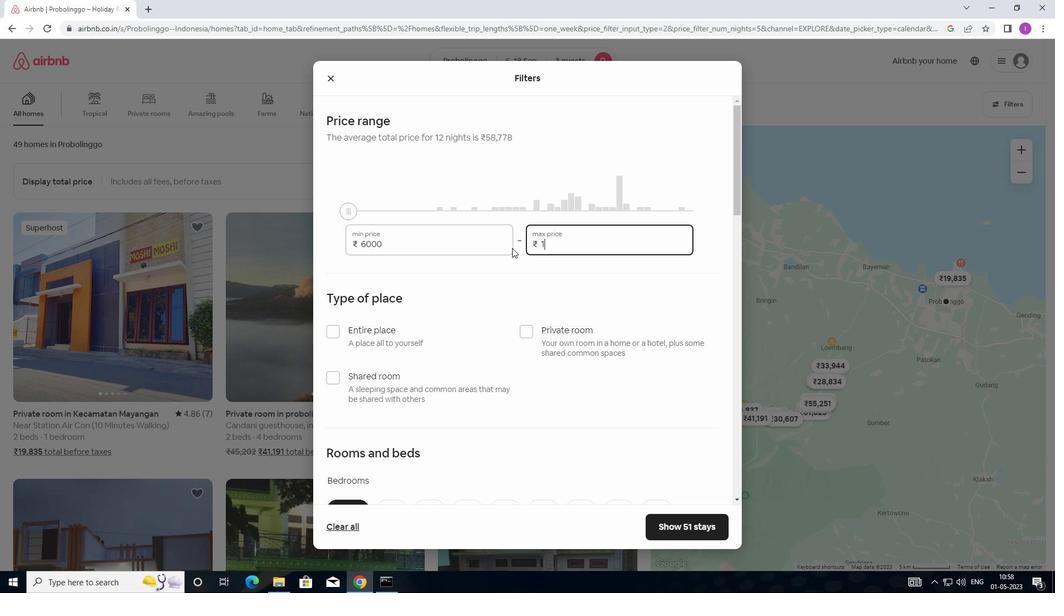 
Action: Key pressed 2
Screenshot: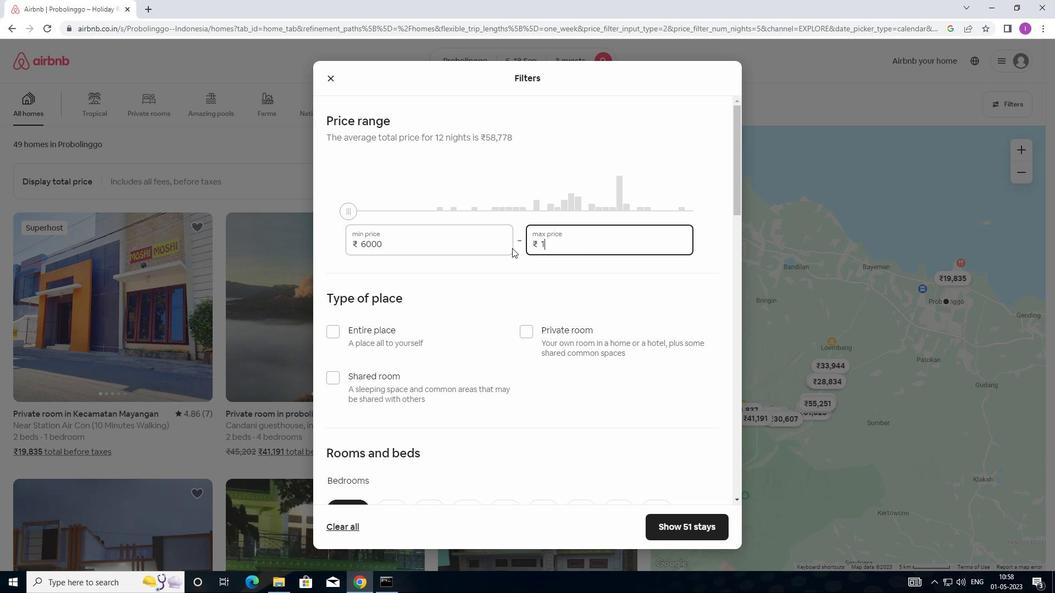 
Action: Mouse moved to (514, 247)
Screenshot: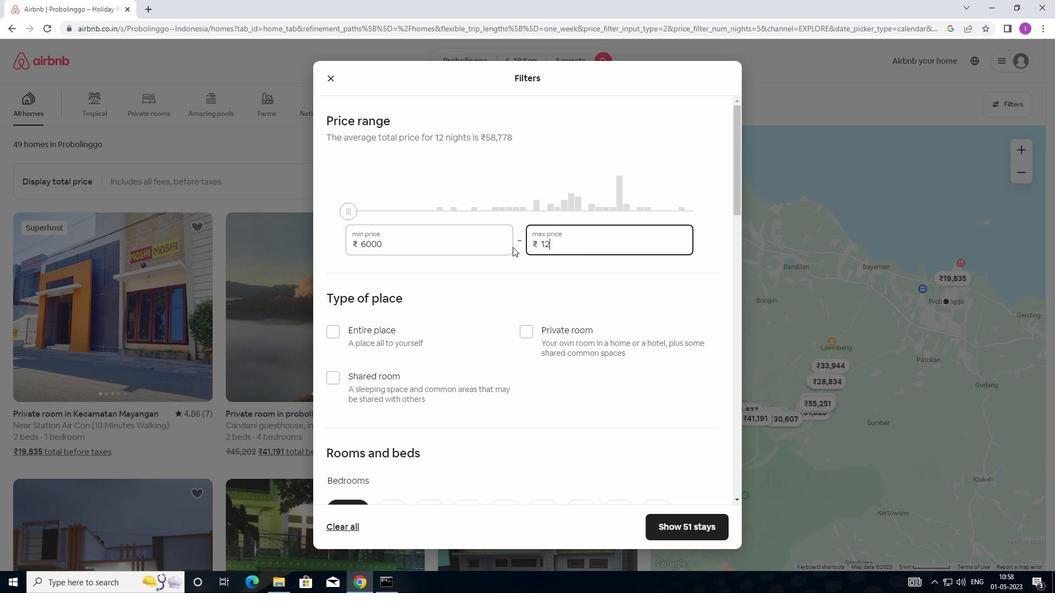 
Action: Key pressed 00
Screenshot: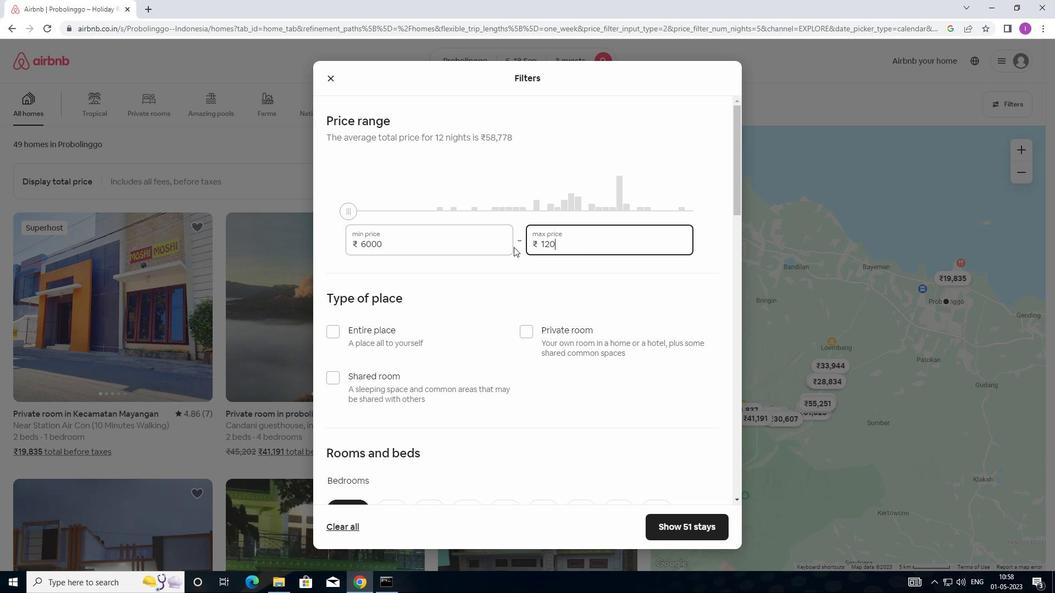 
Action: Mouse moved to (516, 247)
Screenshot: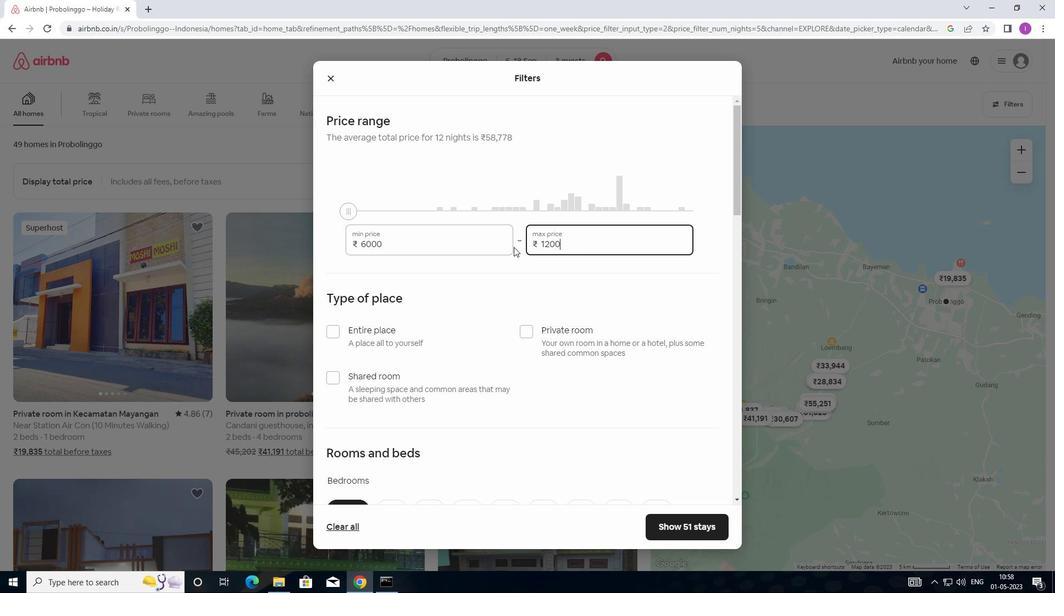 
Action: Key pressed 0
Screenshot: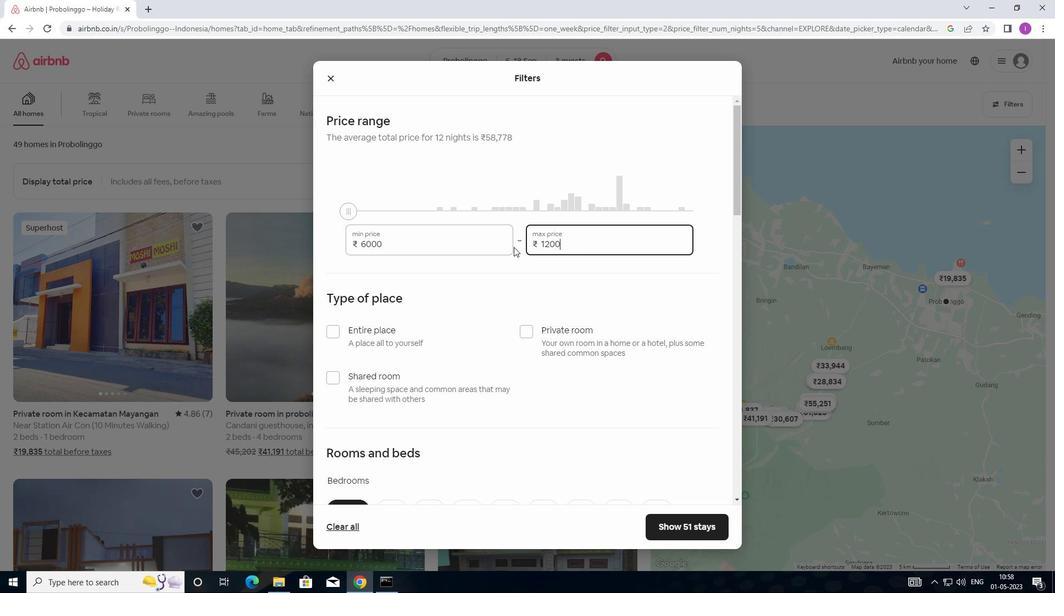 
Action: Mouse moved to (339, 328)
Screenshot: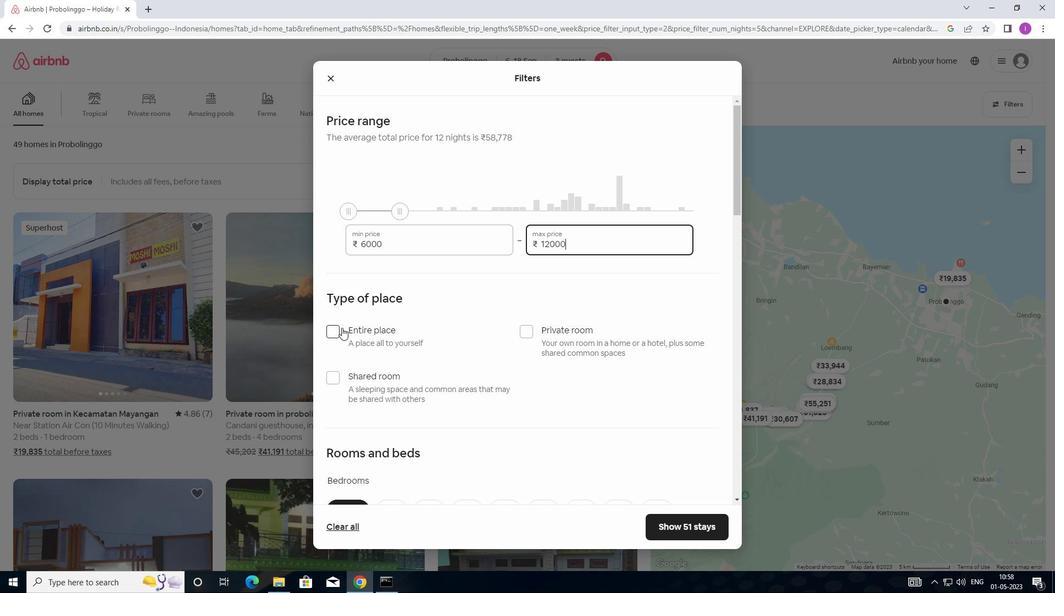 
Action: Mouse pressed left at (339, 328)
Screenshot: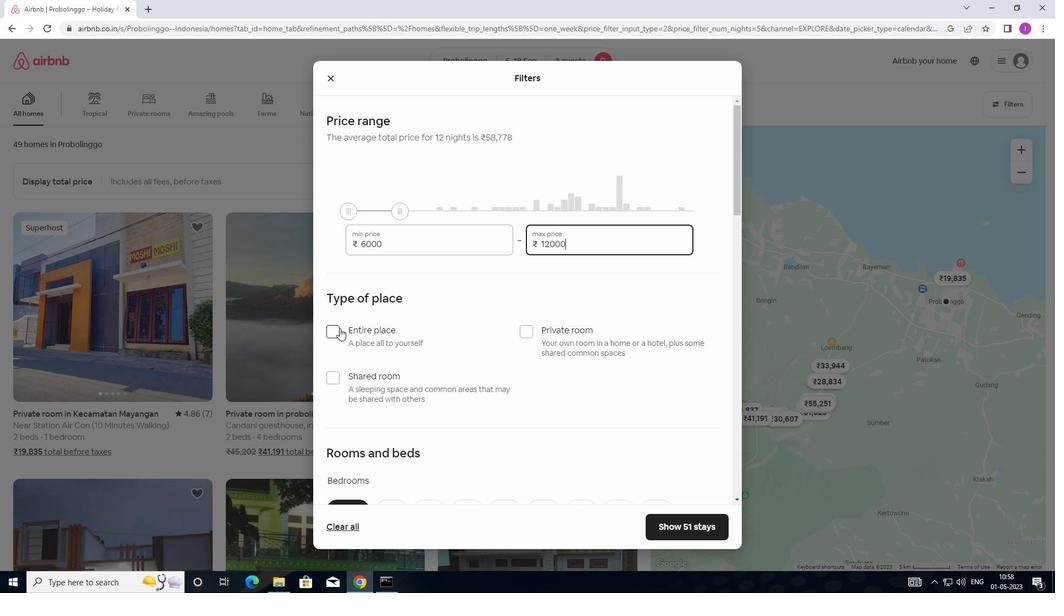 
Action: Mouse moved to (363, 325)
Screenshot: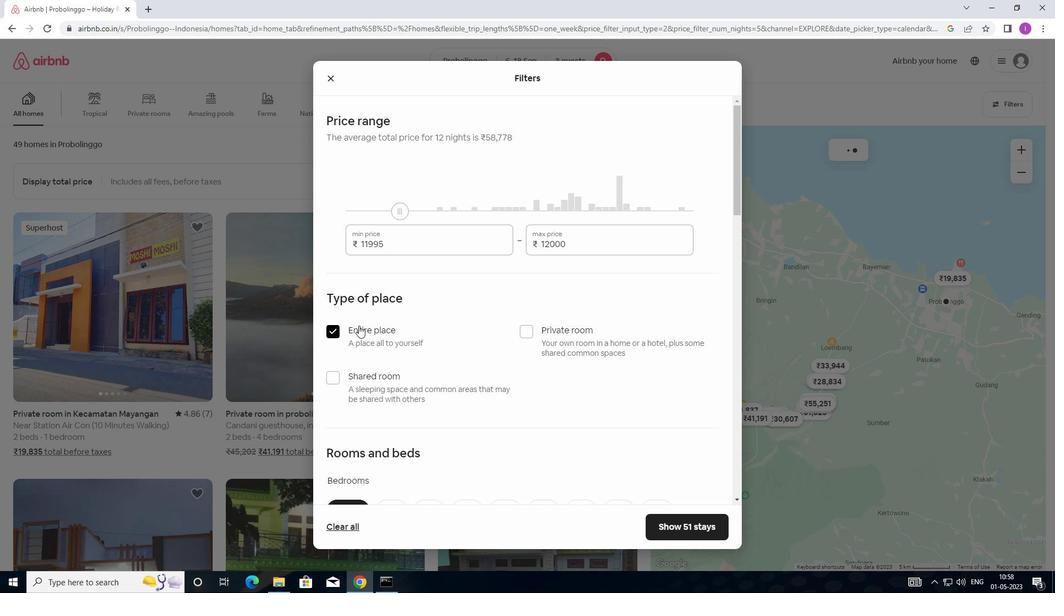 
Action: Mouse scrolled (363, 324) with delta (0, 0)
Screenshot: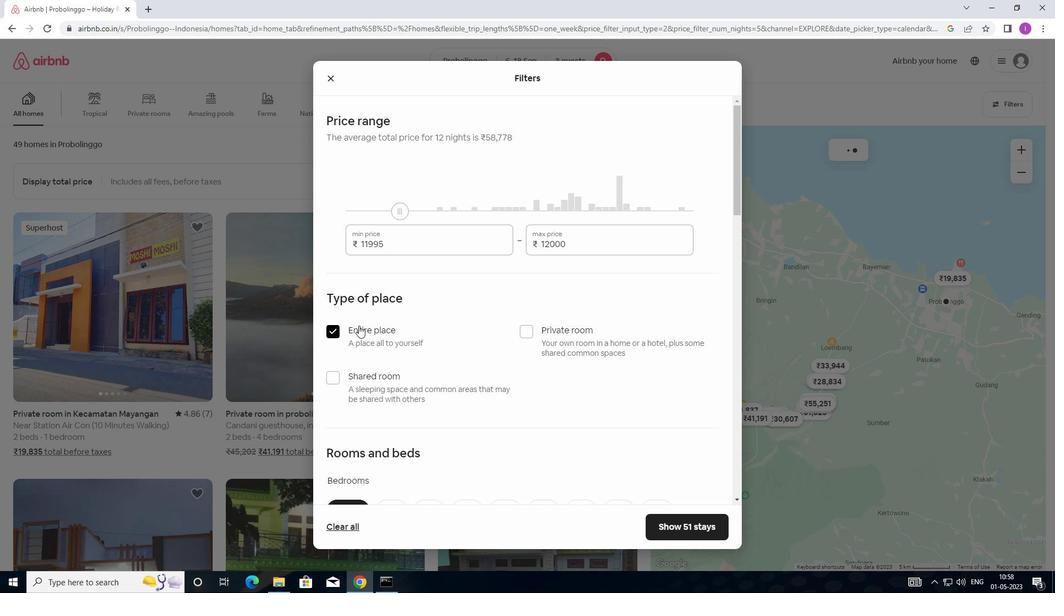 
Action: Mouse moved to (365, 325)
Screenshot: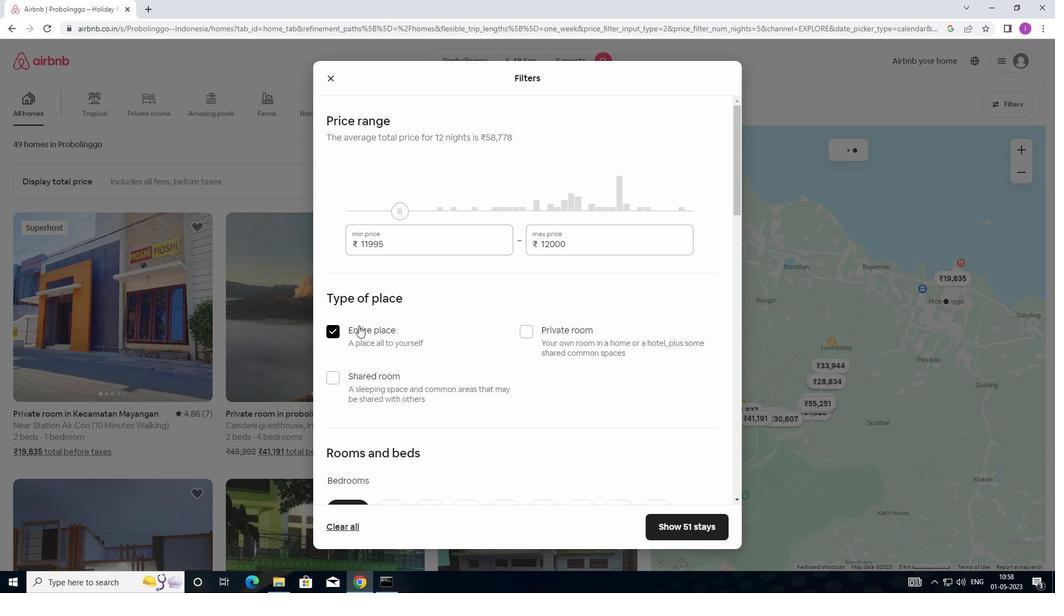 
Action: Mouse scrolled (365, 324) with delta (0, 0)
Screenshot: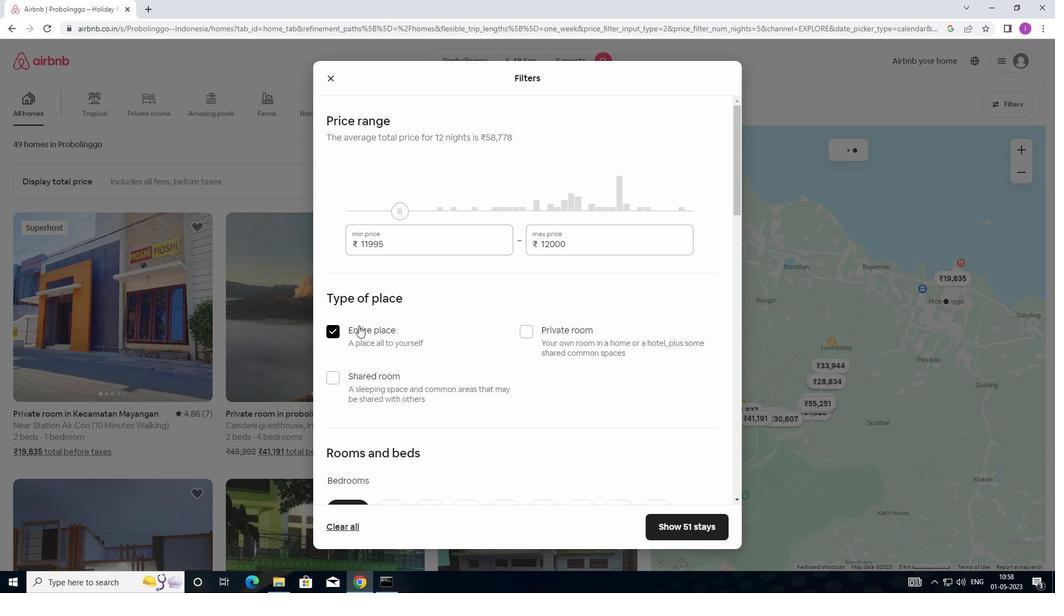 
Action: Mouse moved to (365, 325)
Screenshot: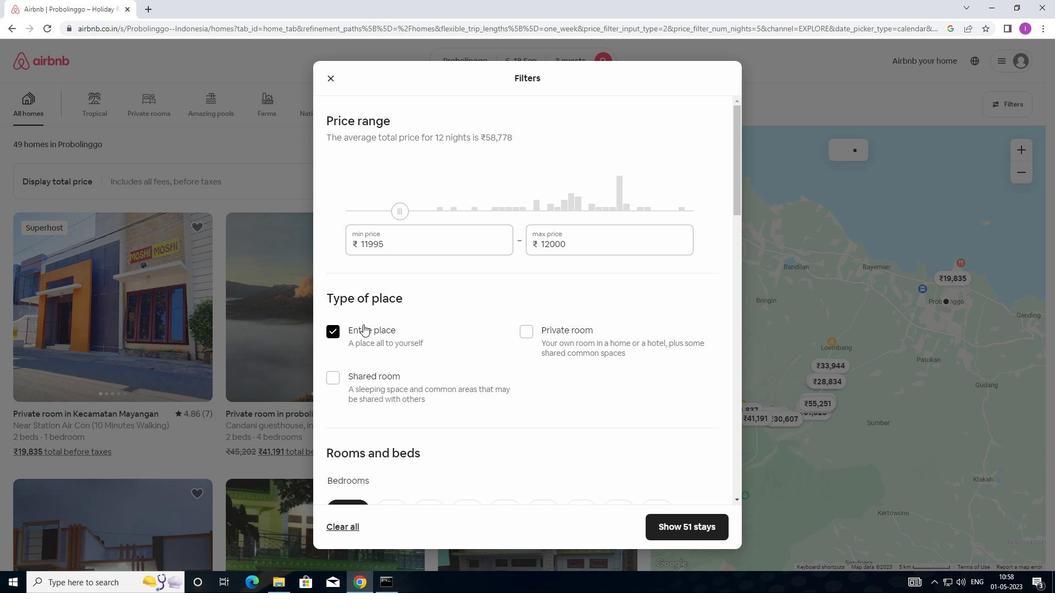 
Action: Mouse scrolled (365, 324) with delta (0, 0)
Screenshot: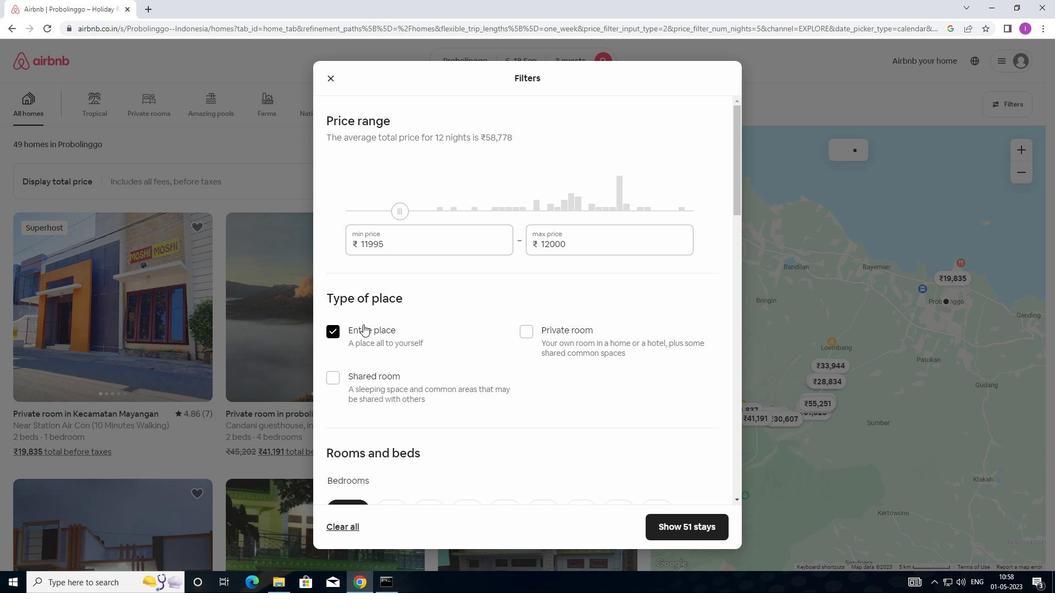 
Action: Mouse moved to (433, 346)
Screenshot: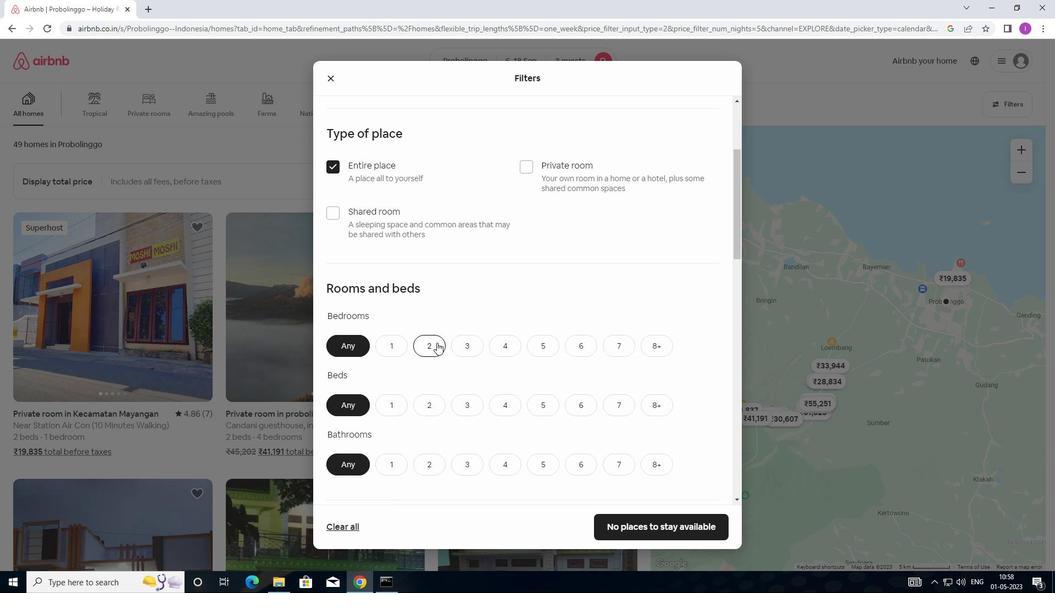 
Action: Mouse pressed left at (433, 346)
Screenshot: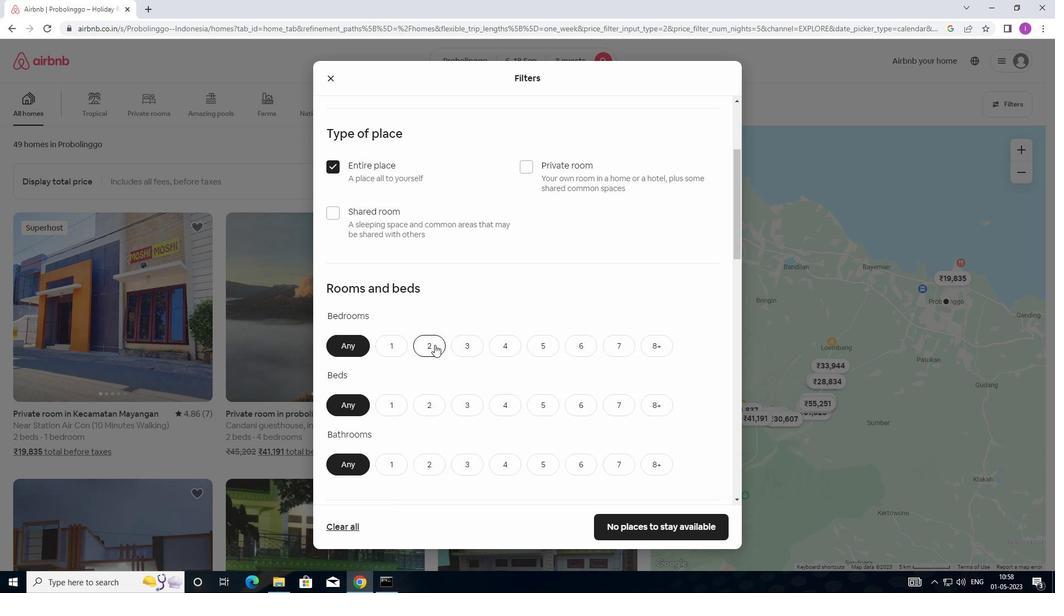 
Action: Mouse moved to (428, 387)
Screenshot: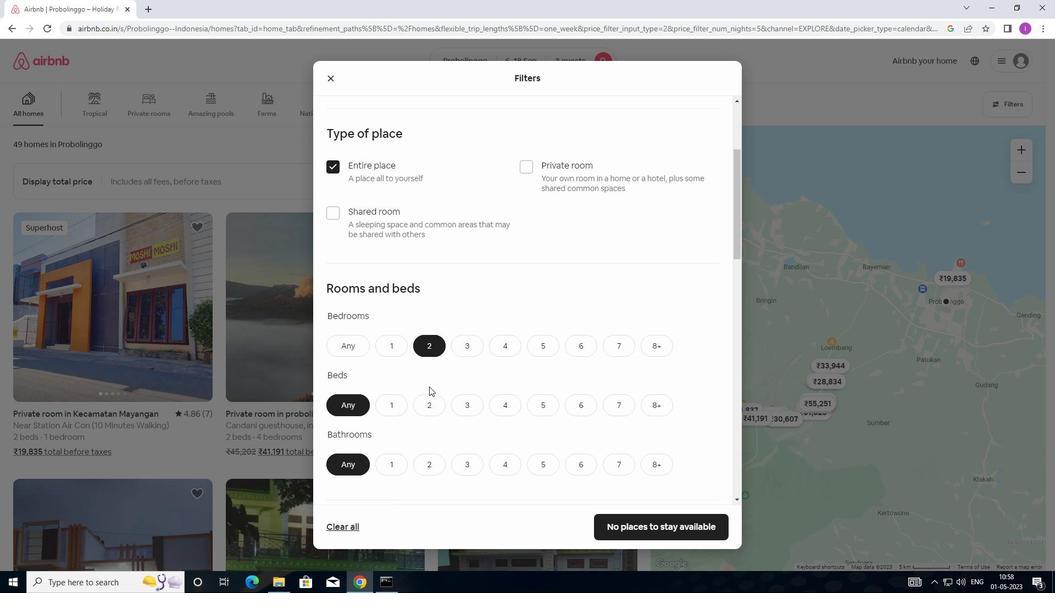 
Action: Mouse scrolled (428, 386) with delta (0, 0)
Screenshot: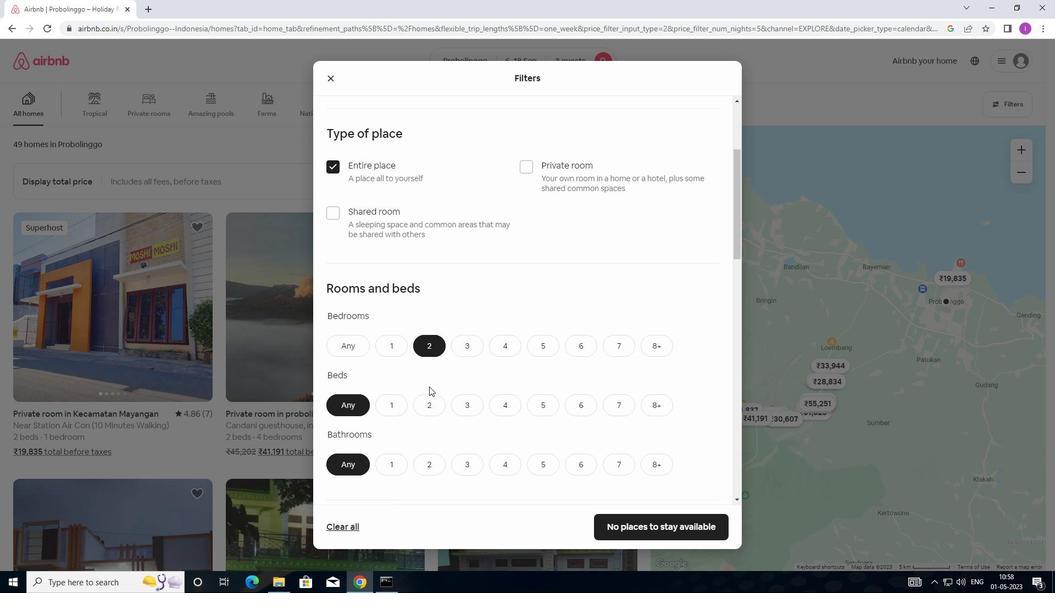 
Action: Mouse scrolled (428, 386) with delta (0, 0)
Screenshot: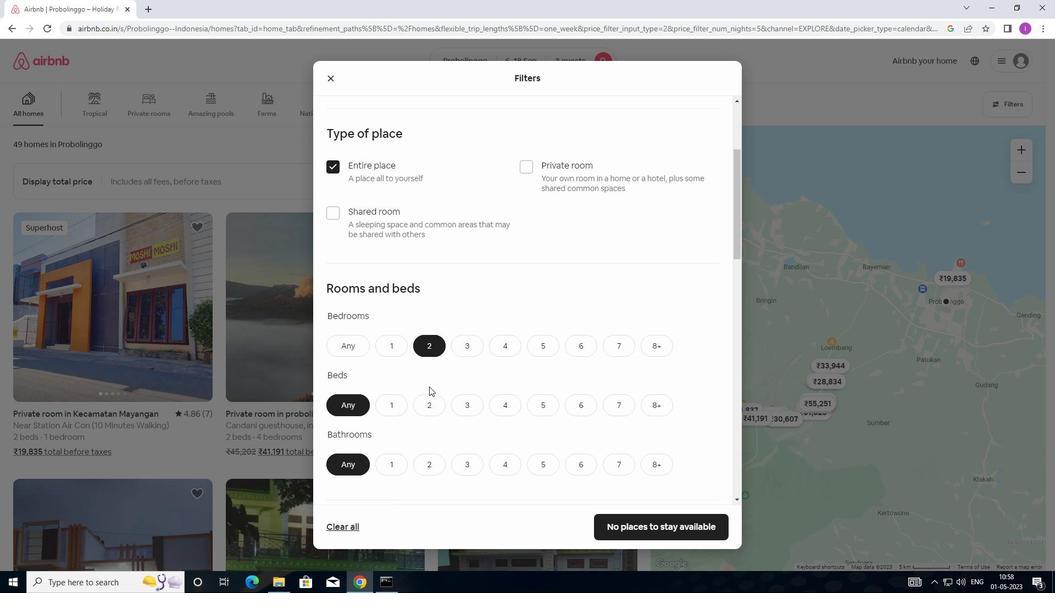 
Action: Mouse moved to (423, 304)
Screenshot: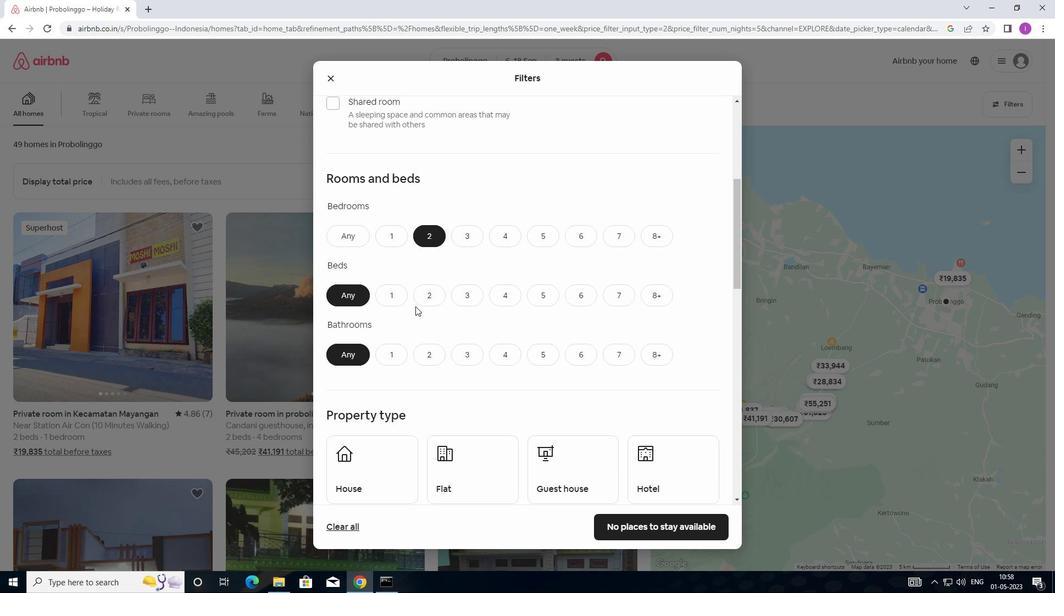 
Action: Mouse pressed left at (423, 304)
Screenshot: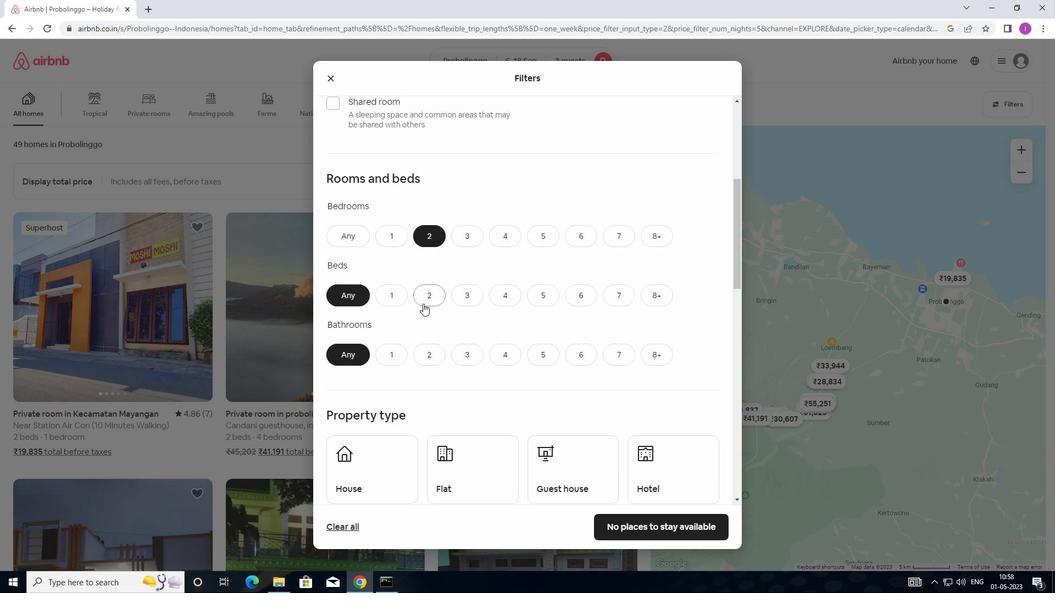 
Action: Mouse moved to (436, 348)
Screenshot: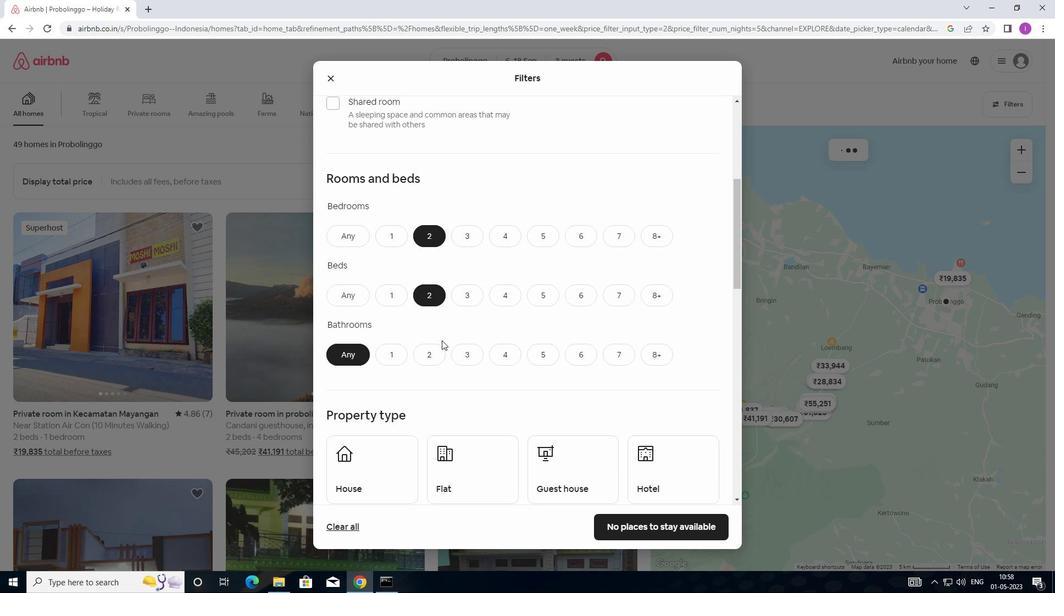 
Action: Mouse pressed left at (436, 348)
Screenshot: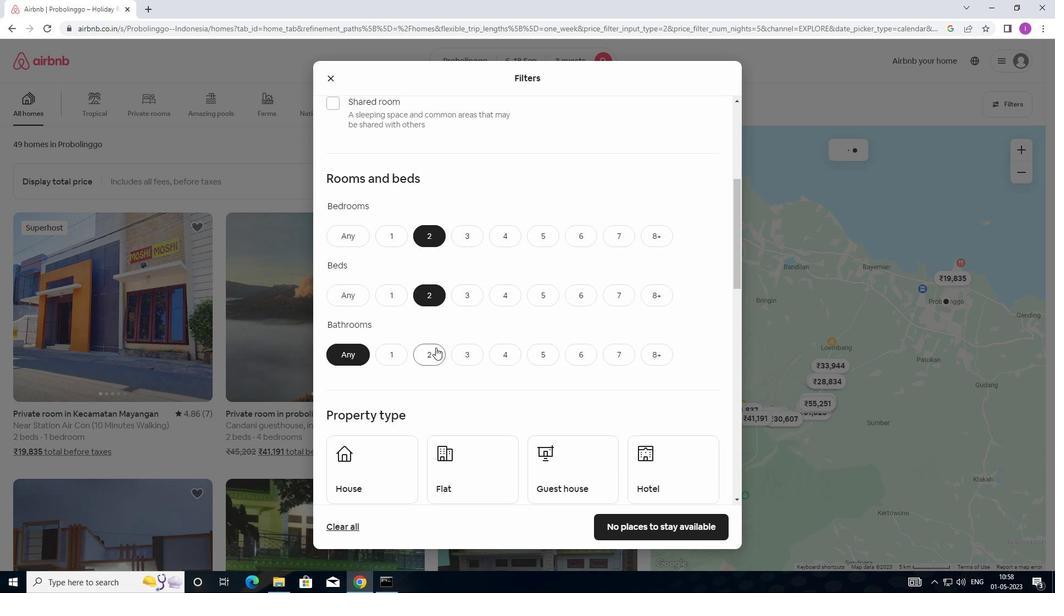 
Action: Mouse moved to (395, 378)
Screenshot: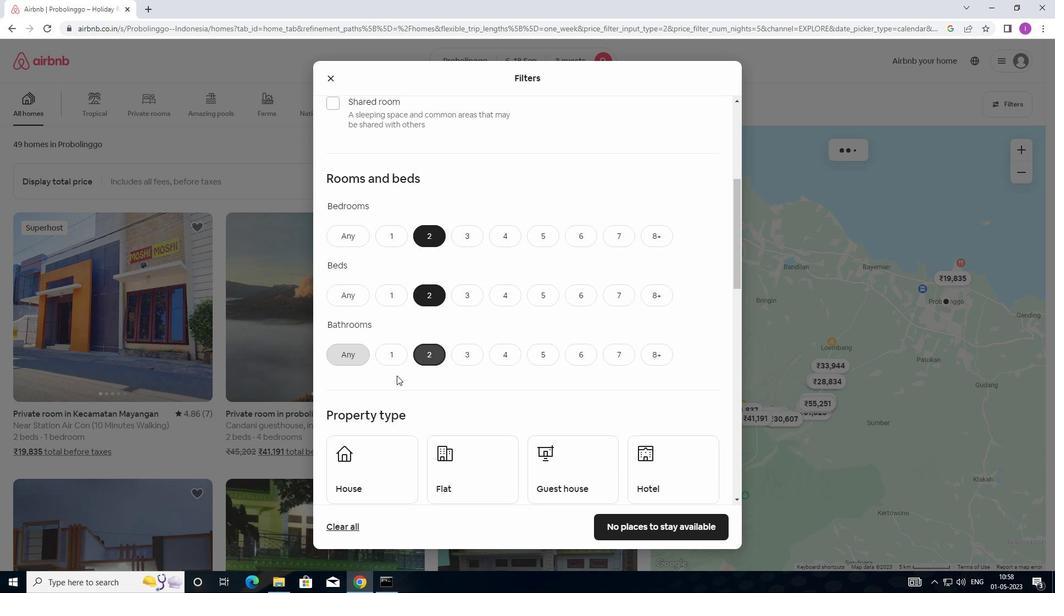 
Action: Mouse scrolled (395, 378) with delta (0, 0)
Screenshot: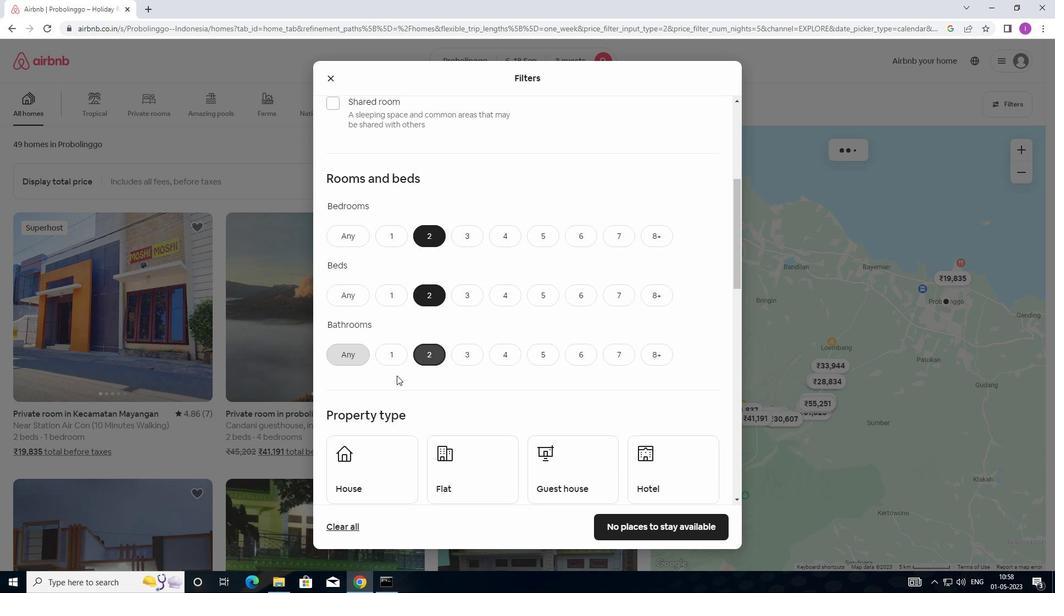 
Action: Mouse scrolled (395, 378) with delta (0, 0)
Screenshot: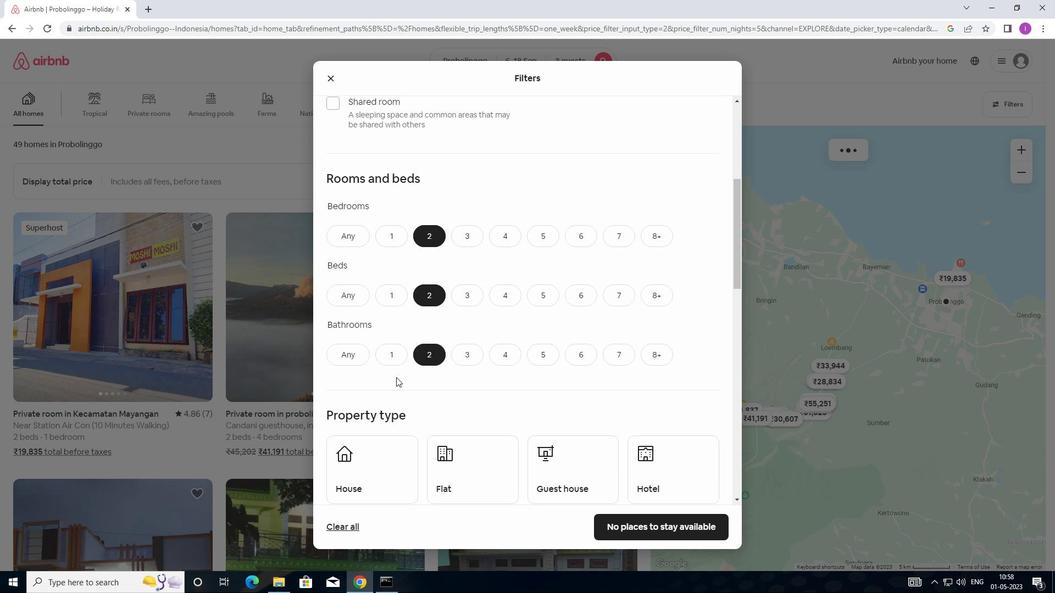 
Action: Mouse scrolled (395, 378) with delta (0, 0)
Screenshot: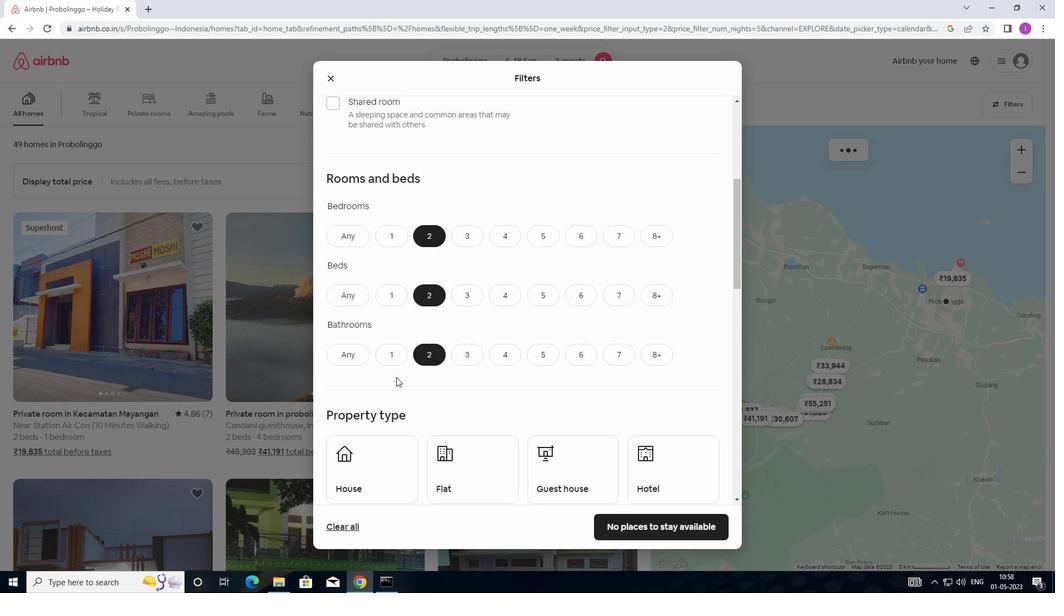 
Action: Mouse moved to (375, 331)
Screenshot: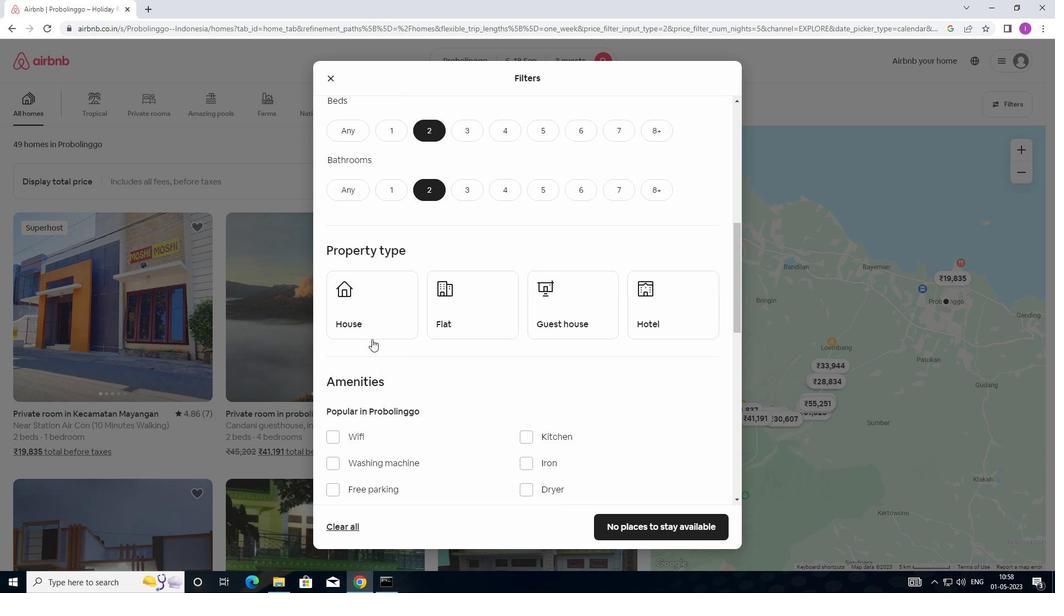 
Action: Mouse pressed left at (375, 331)
Screenshot: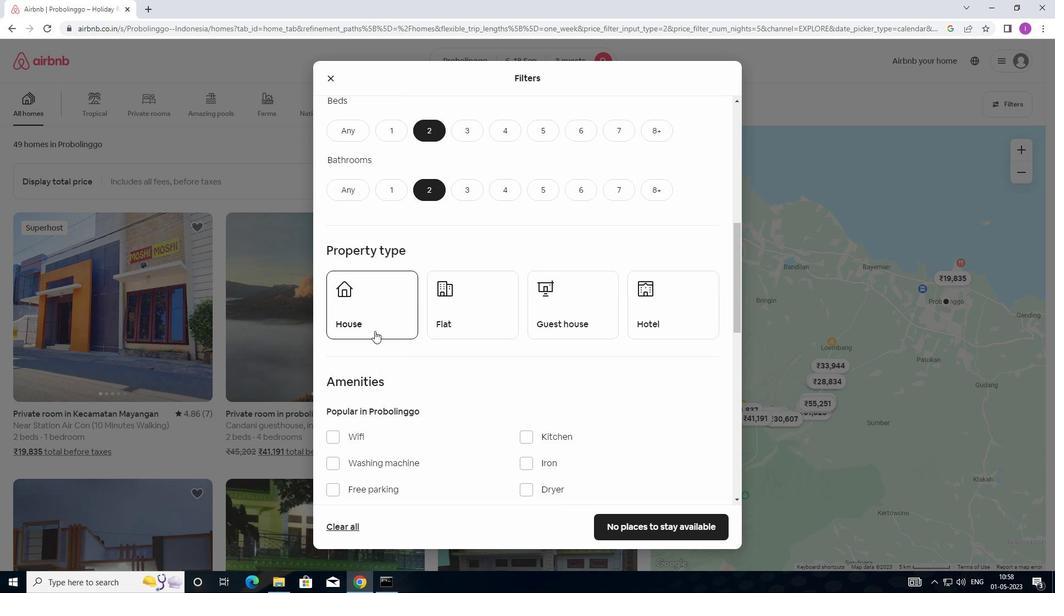 
Action: Mouse moved to (498, 329)
Screenshot: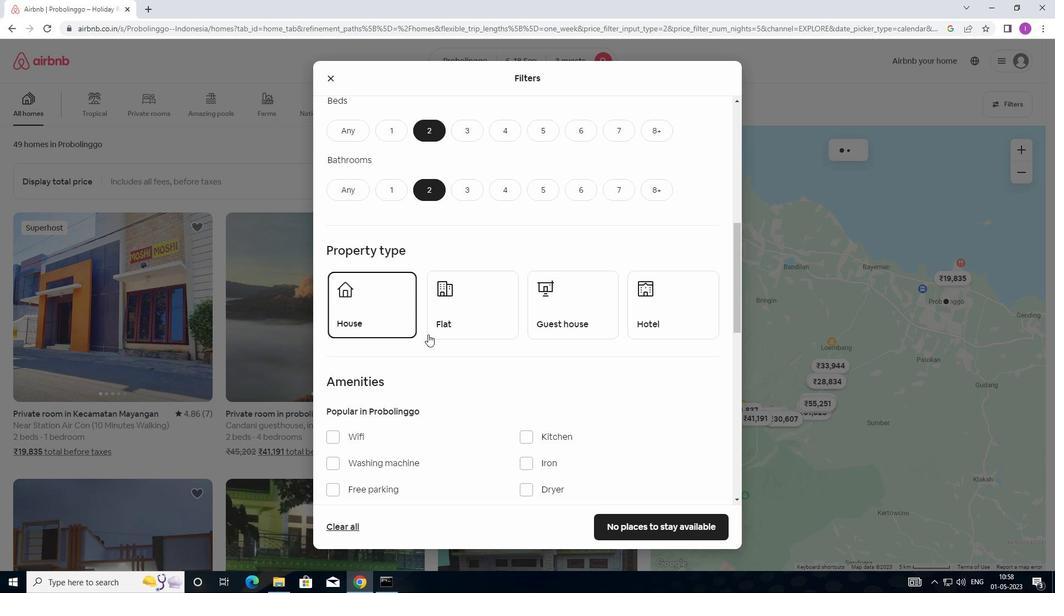 
Action: Mouse pressed left at (498, 329)
Screenshot: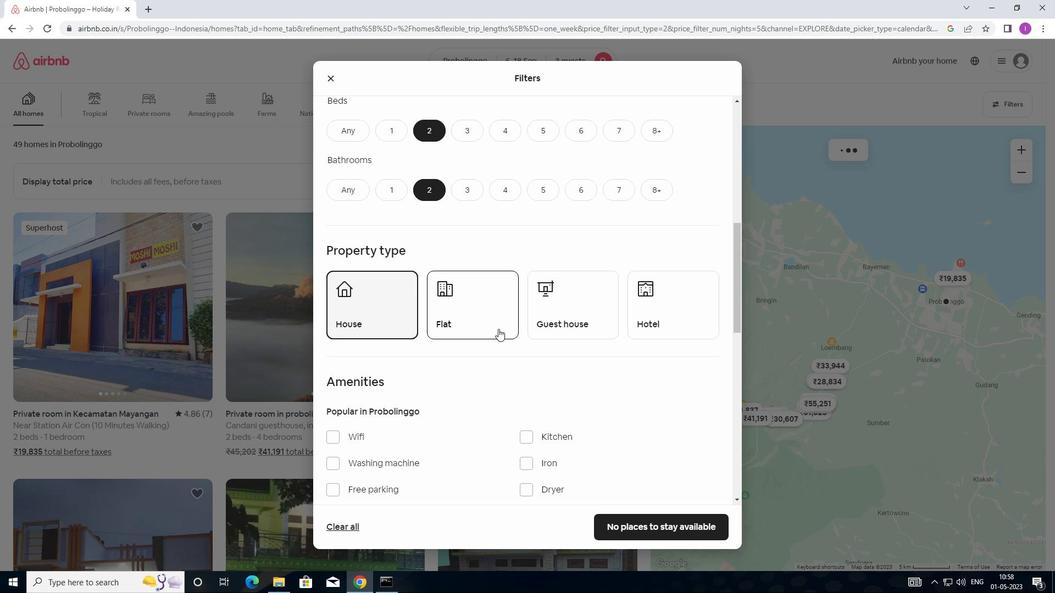 
Action: Mouse moved to (566, 321)
Screenshot: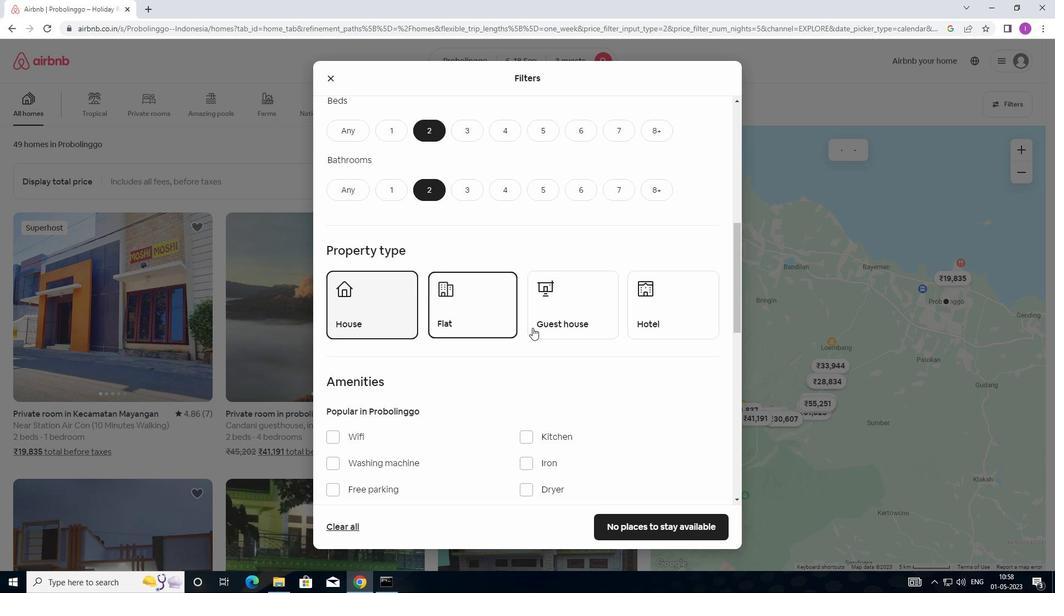 
Action: Mouse pressed left at (566, 321)
Screenshot: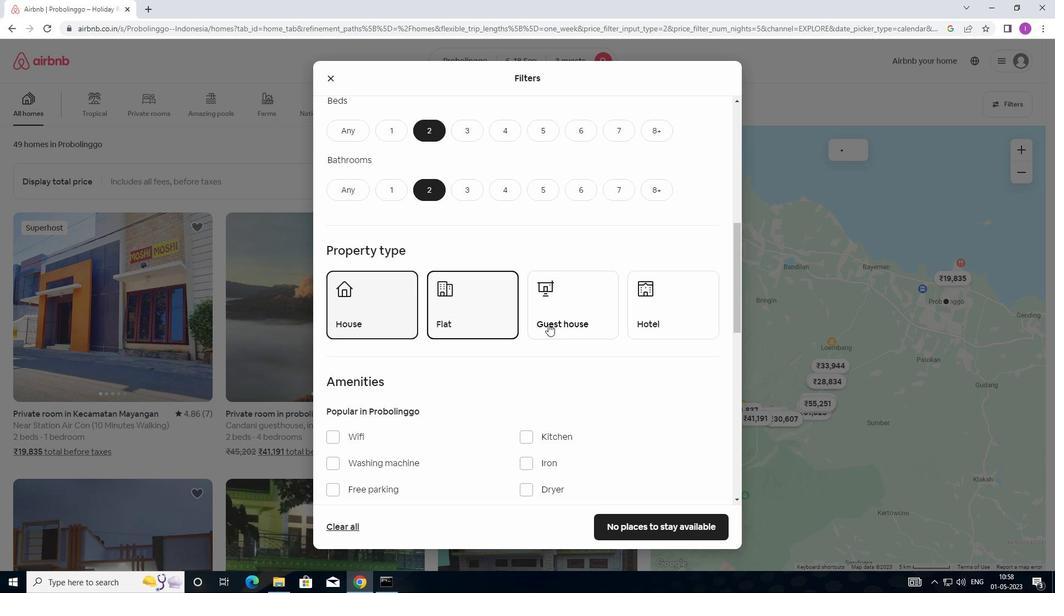 
Action: Mouse moved to (470, 382)
Screenshot: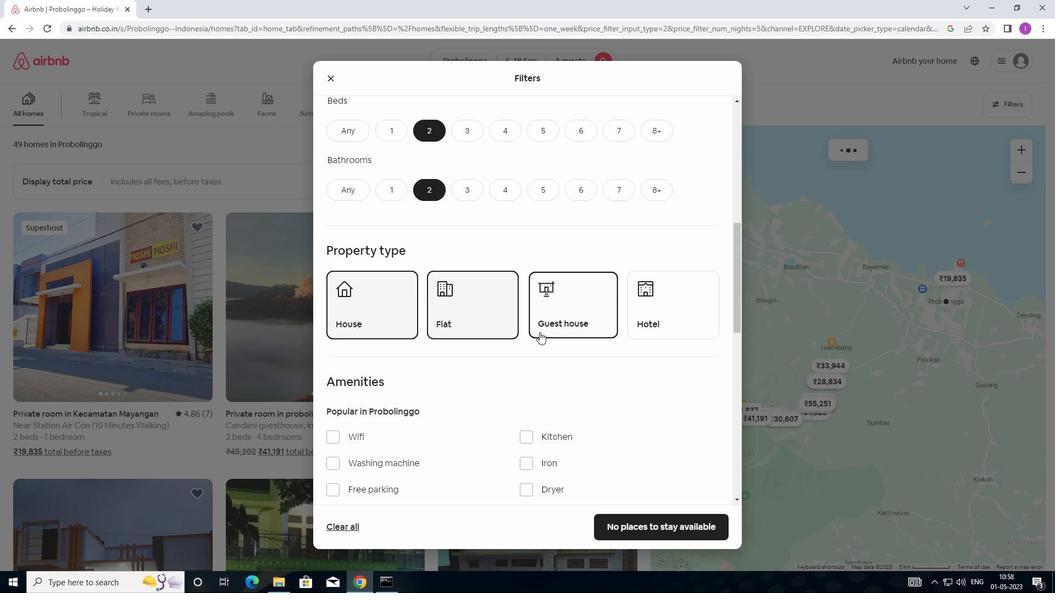 
Action: Mouse scrolled (470, 382) with delta (0, 0)
Screenshot: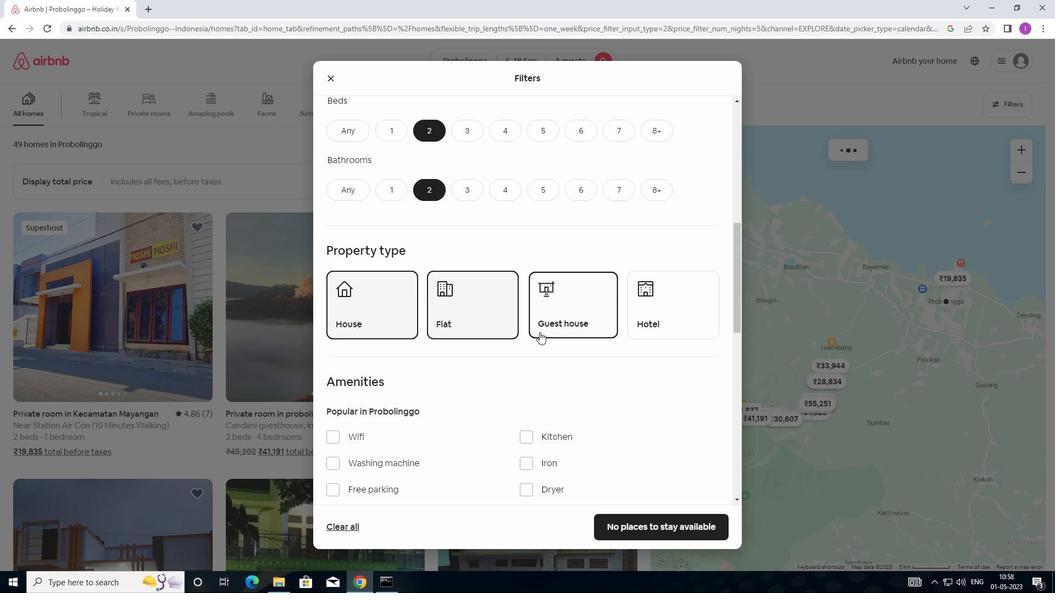 
Action: Mouse moved to (470, 383)
Screenshot: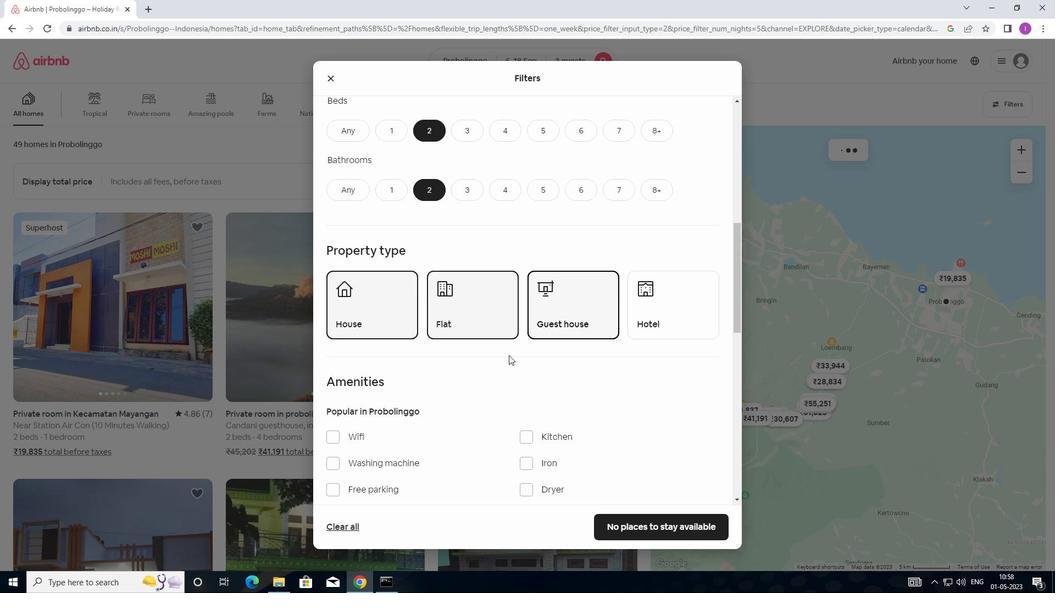 
Action: Mouse scrolled (470, 383) with delta (0, 0)
Screenshot: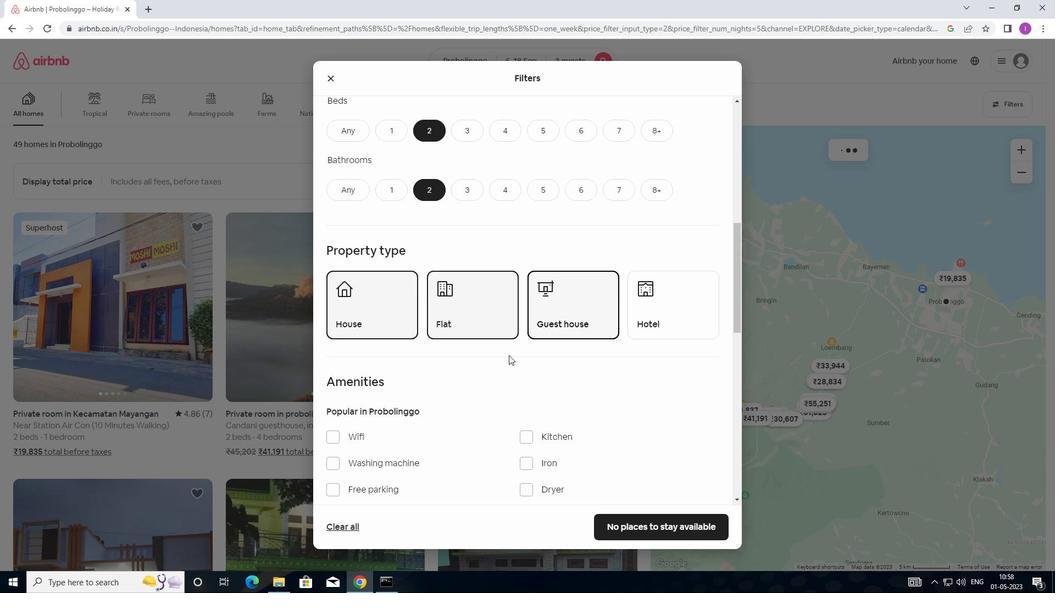 
Action: Mouse moved to (470, 384)
Screenshot: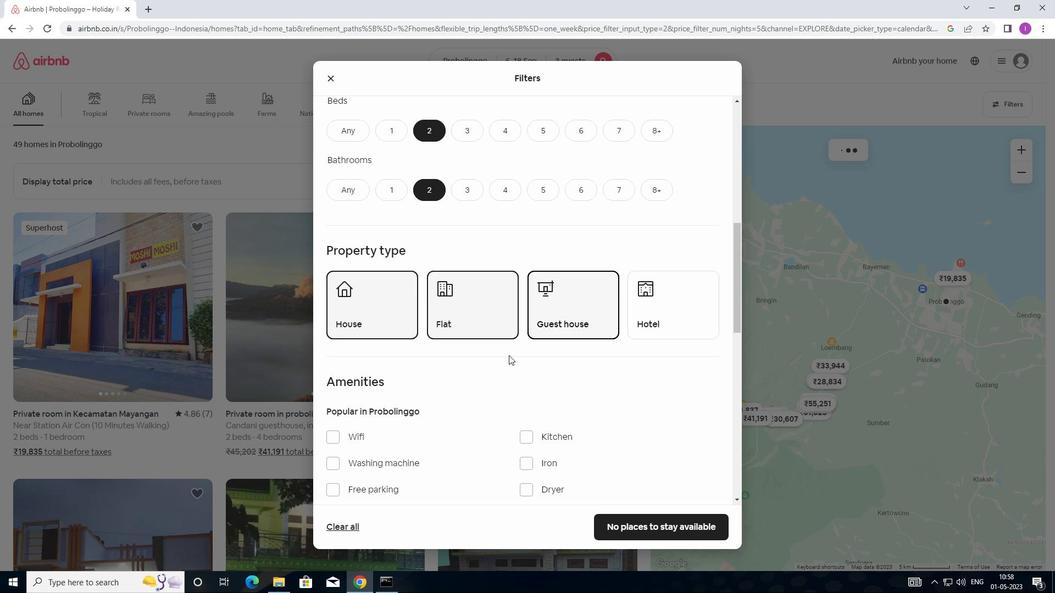 
Action: Mouse scrolled (470, 384) with delta (0, 0)
Screenshot: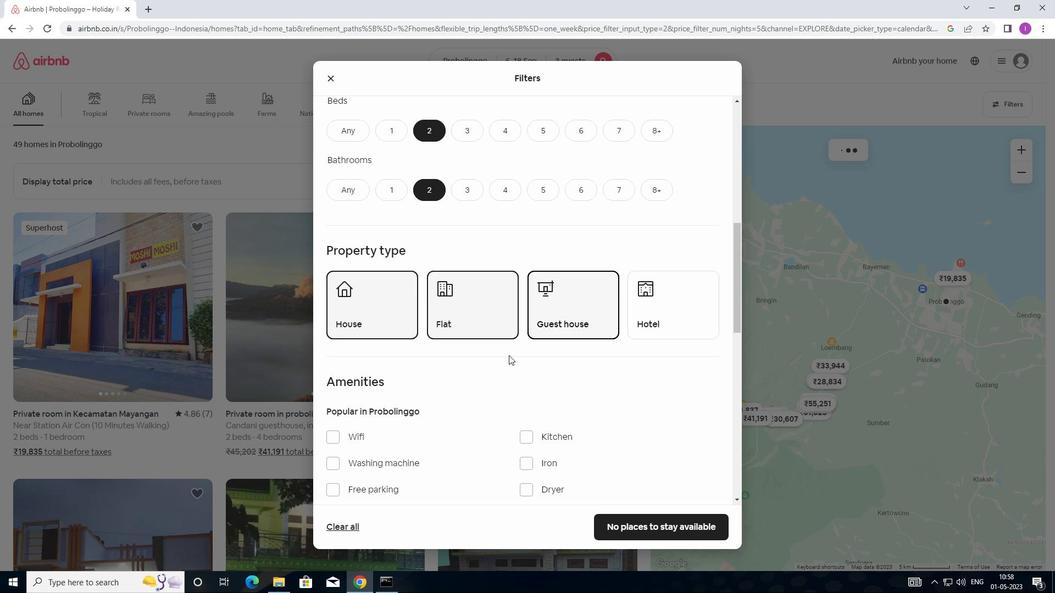 
Action: Mouse scrolled (470, 384) with delta (0, 0)
Screenshot: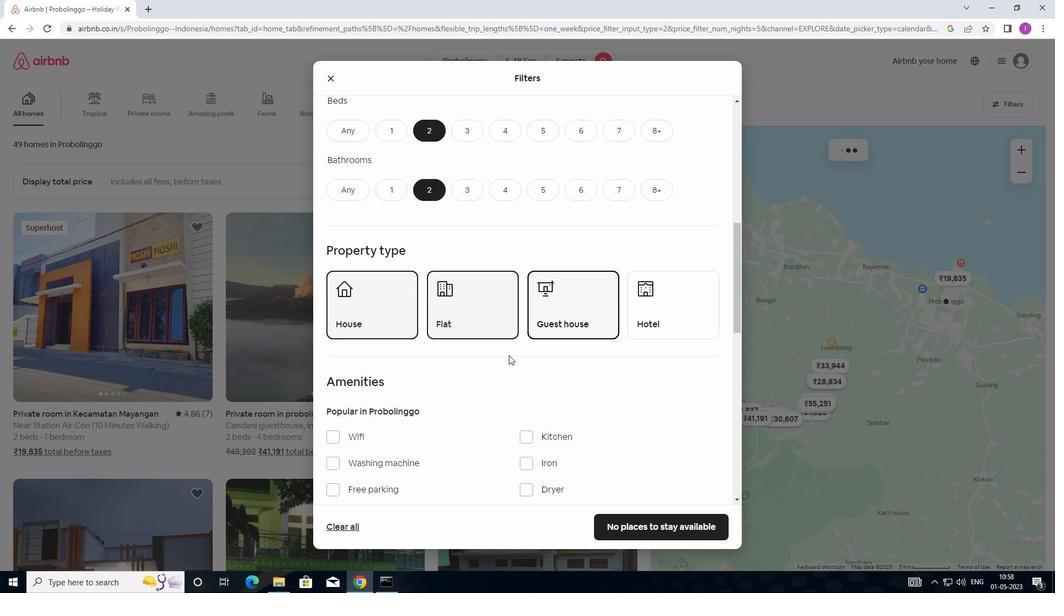 
Action: Mouse moved to (697, 422)
Screenshot: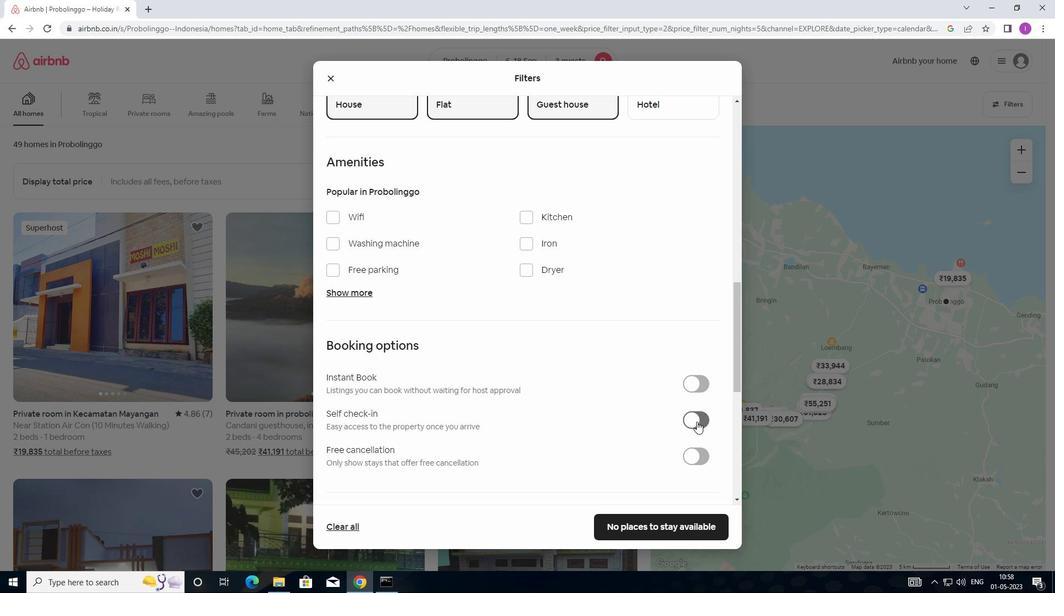 
Action: Mouse pressed left at (697, 422)
Screenshot: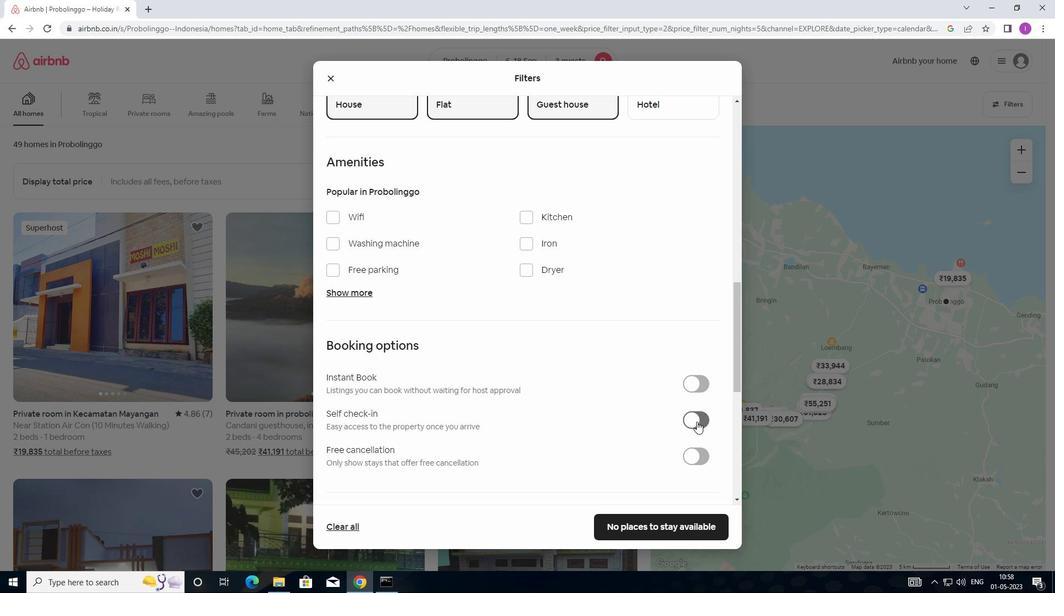 
Action: Mouse moved to (606, 403)
Screenshot: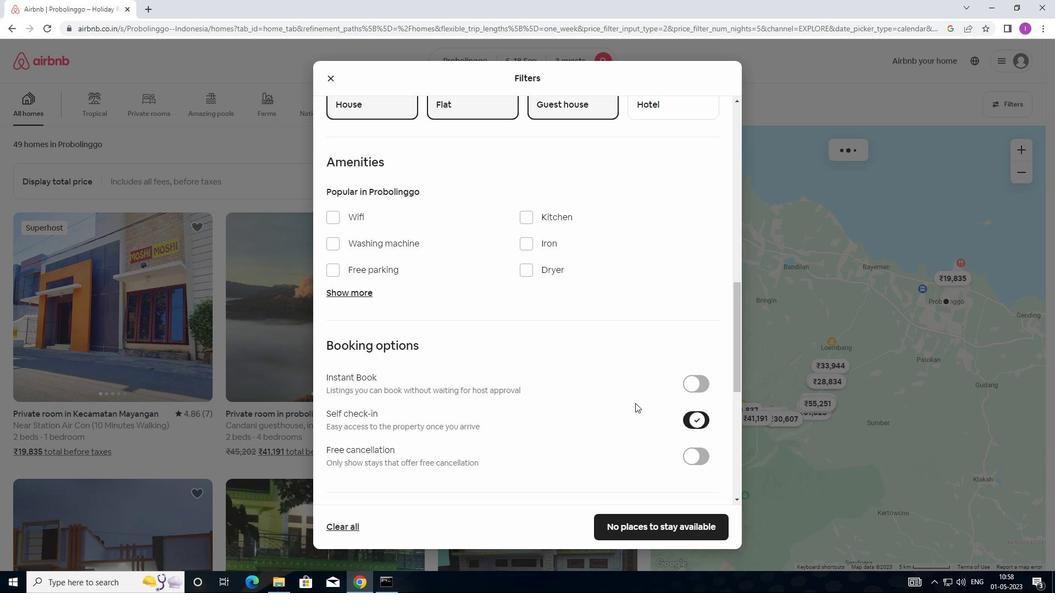 
Action: Mouse scrolled (606, 403) with delta (0, 0)
Screenshot: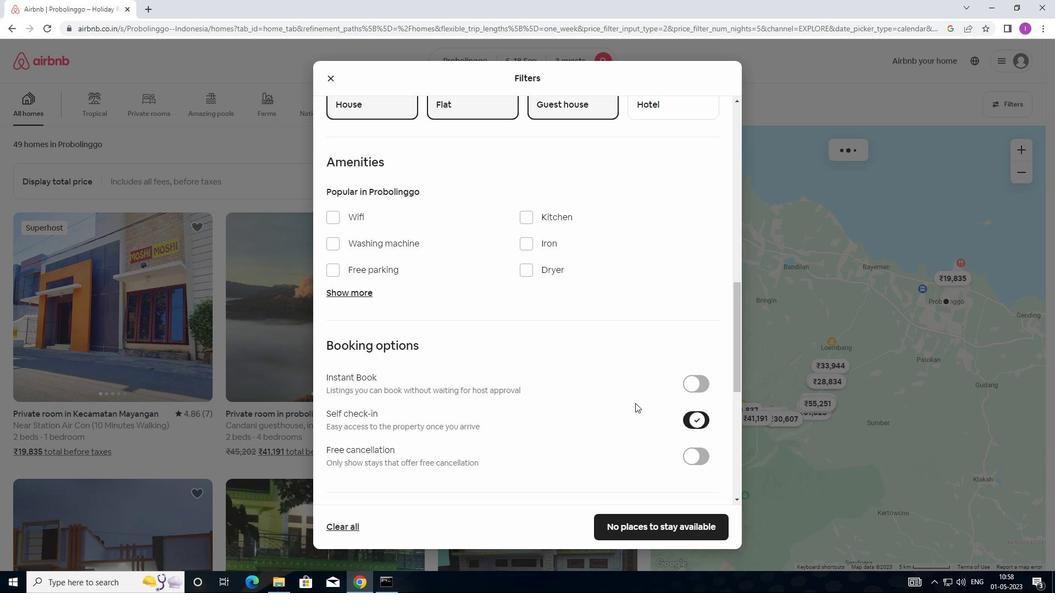 
Action: Mouse scrolled (606, 403) with delta (0, 0)
Screenshot: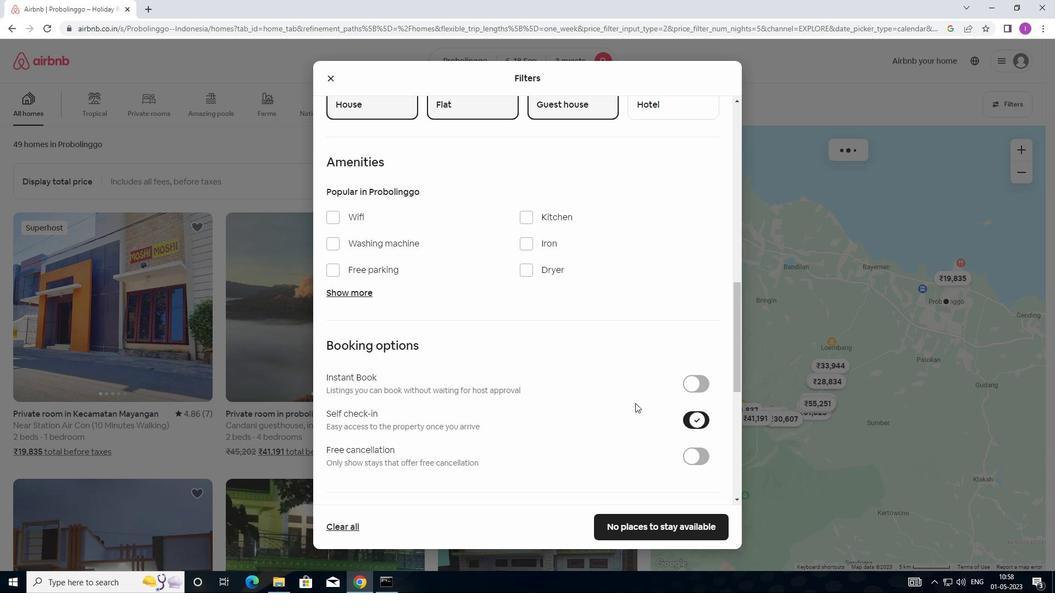 
Action: Mouse scrolled (606, 403) with delta (0, 0)
Screenshot: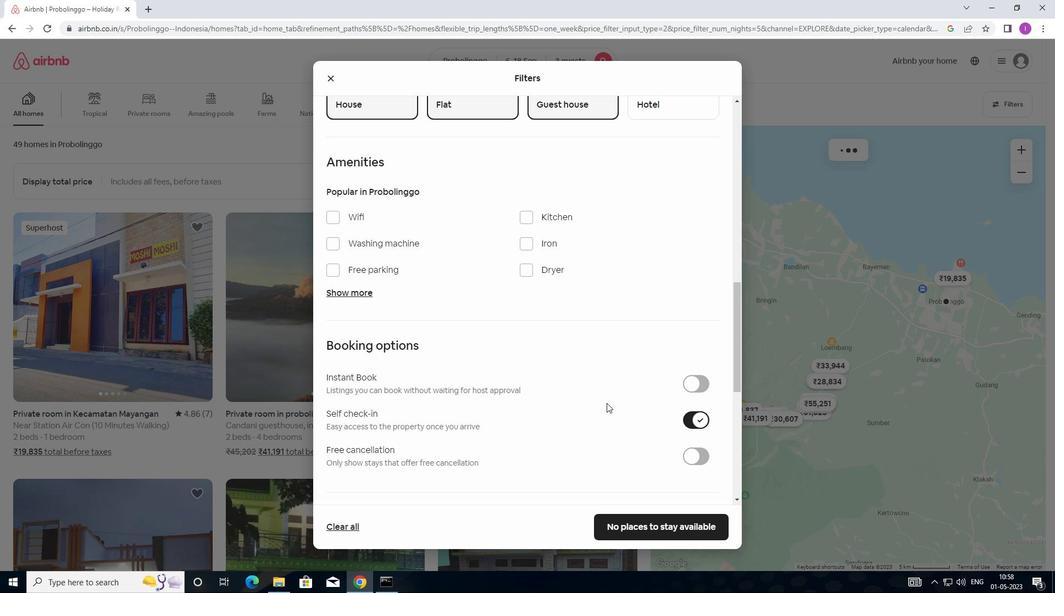 
Action: Mouse moved to (603, 403)
Screenshot: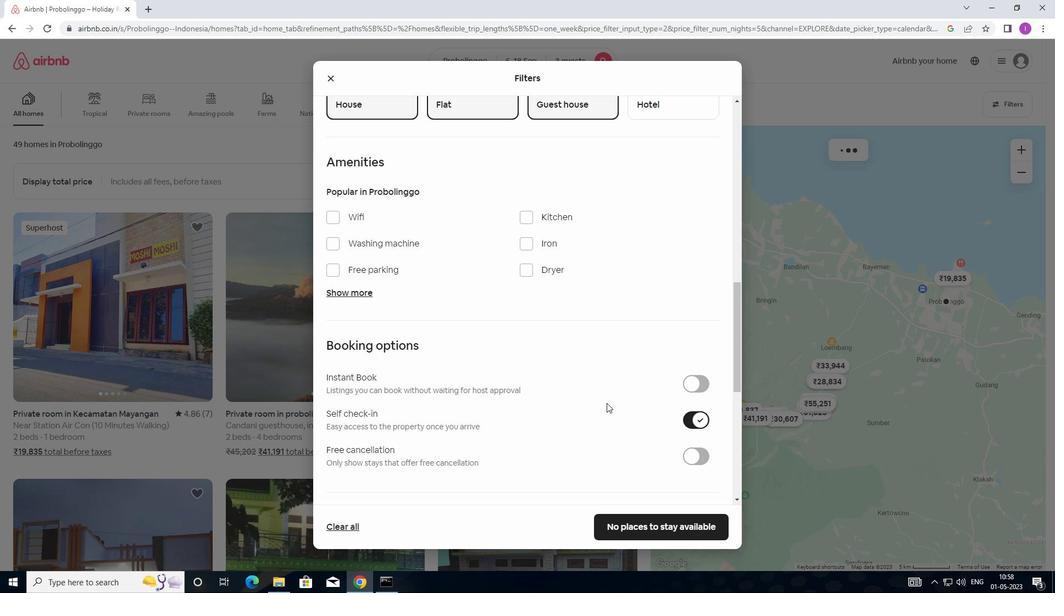 
Action: Mouse scrolled (603, 403) with delta (0, 0)
Screenshot: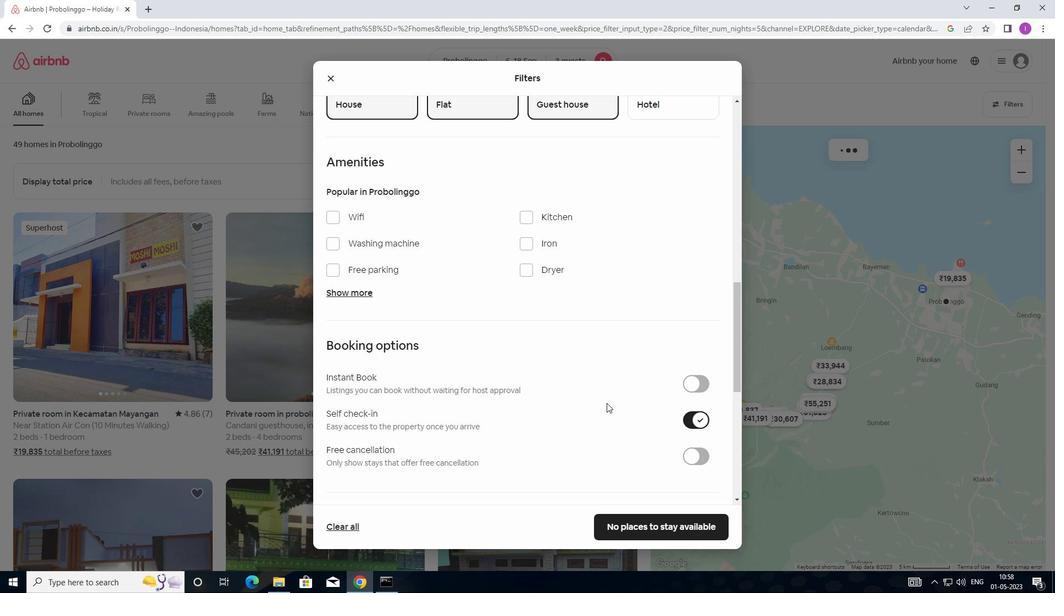 
Action: Mouse moved to (470, 399)
Screenshot: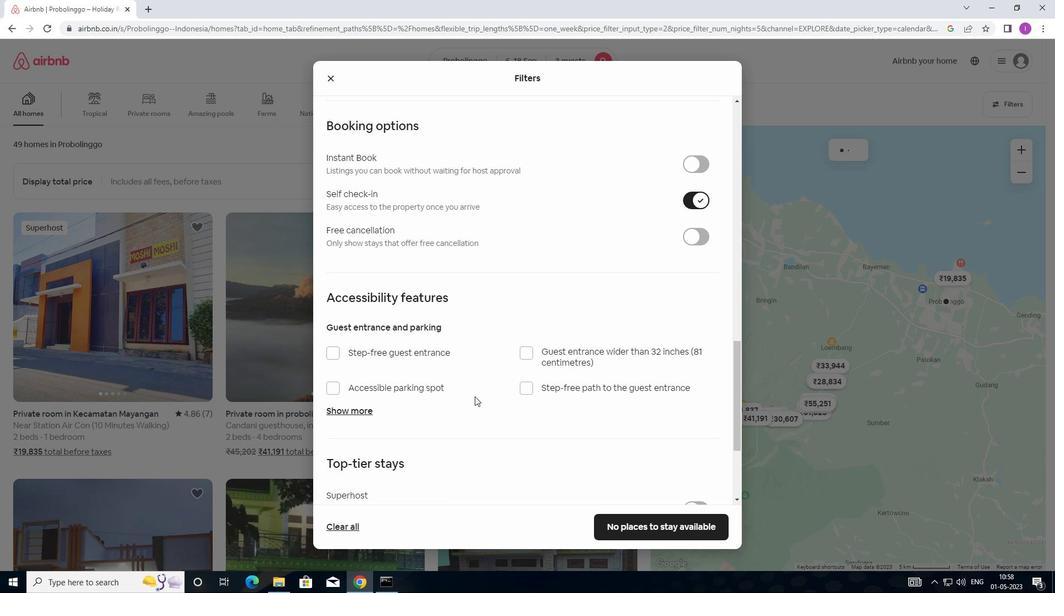
Action: Mouse scrolled (470, 398) with delta (0, 0)
Screenshot: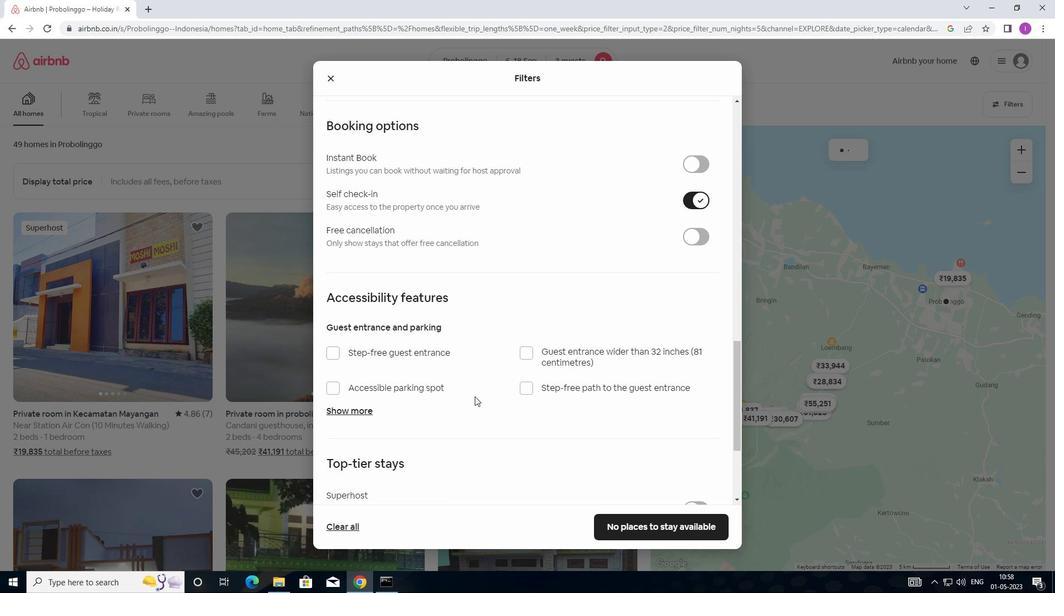 
Action: Mouse scrolled (470, 398) with delta (0, 0)
Screenshot: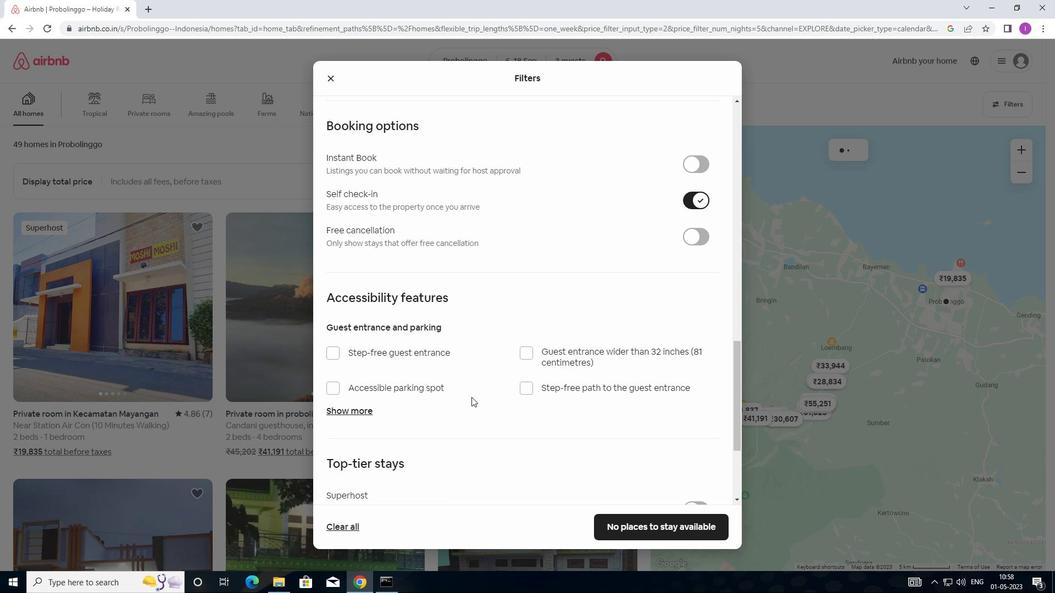 
Action: Mouse scrolled (470, 398) with delta (0, 0)
Screenshot: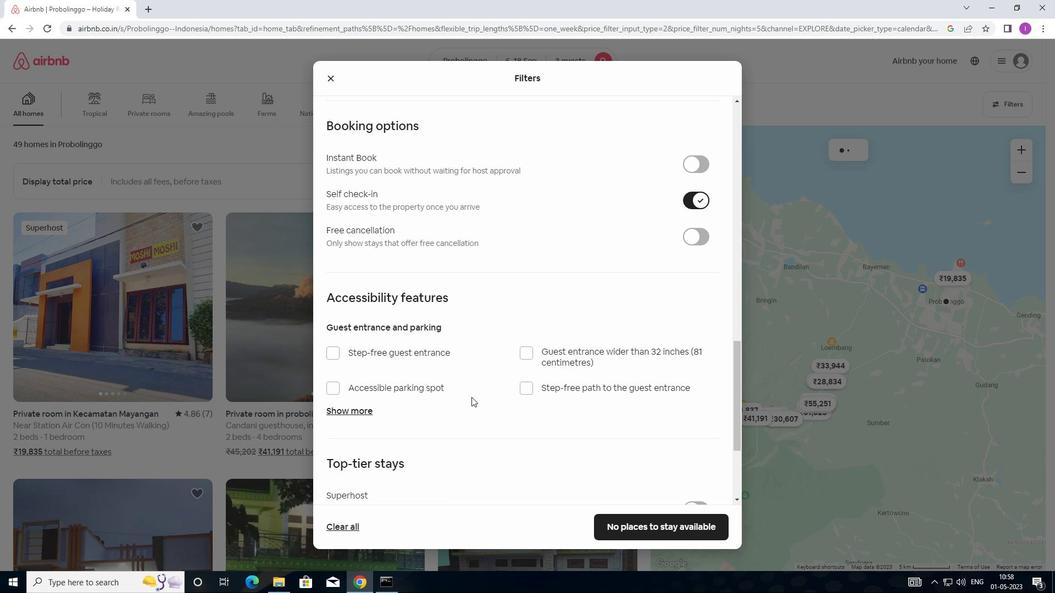 
Action: Mouse moved to (469, 399)
Screenshot: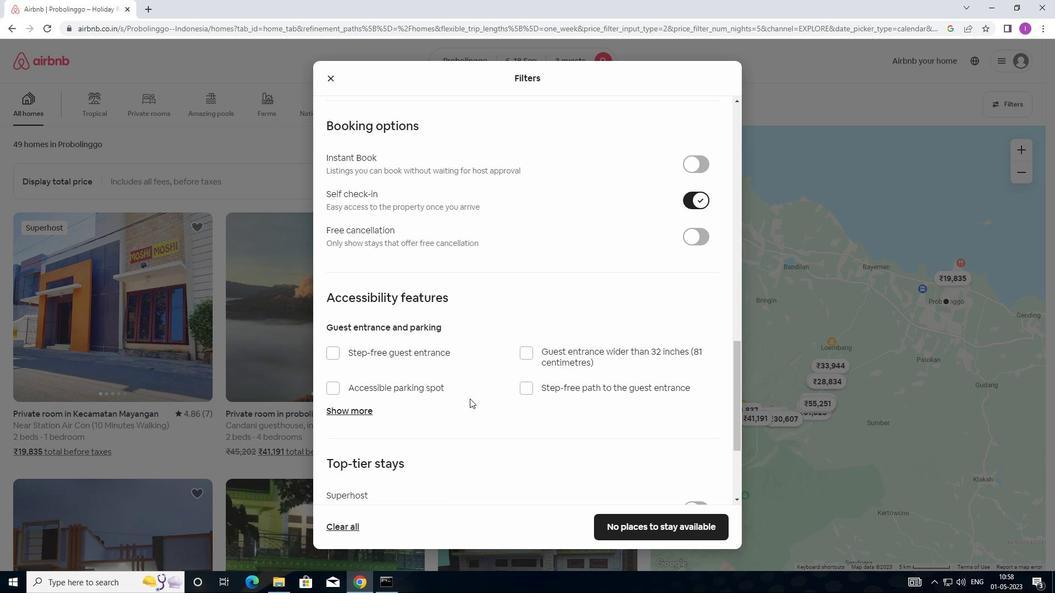 
Action: Mouse scrolled (469, 399) with delta (0, 0)
Screenshot: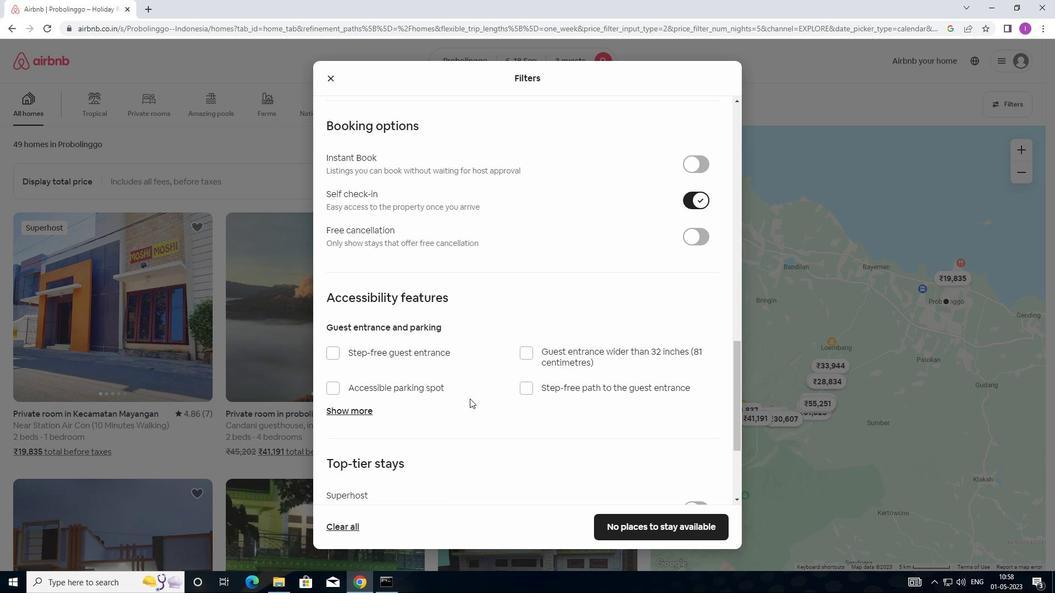 
Action: Mouse scrolled (469, 399) with delta (0, 0)
Screenshot: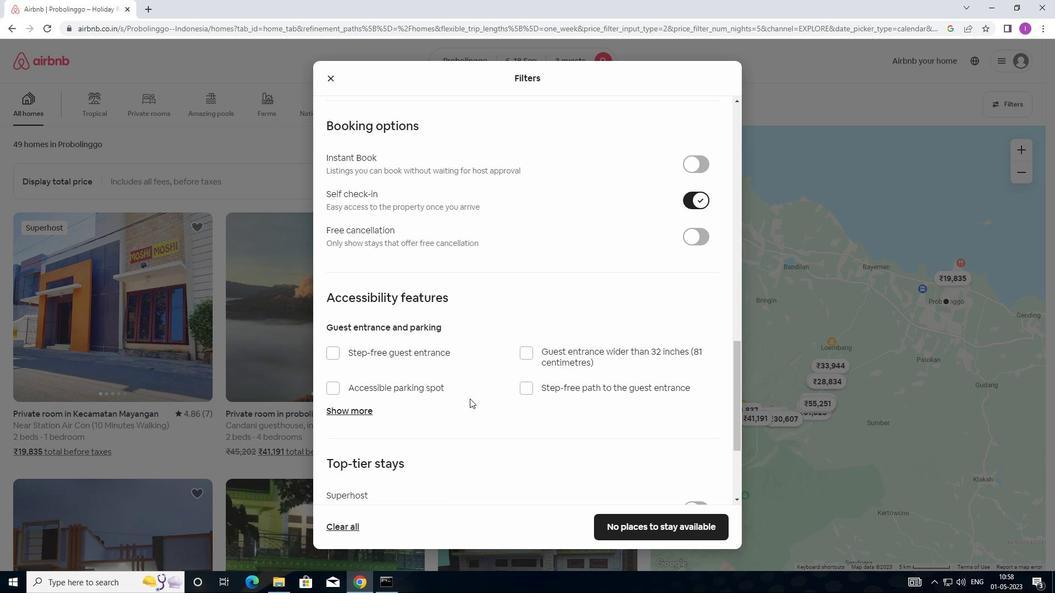 
Action: Mouse moved to (334, 449)
Screenshot: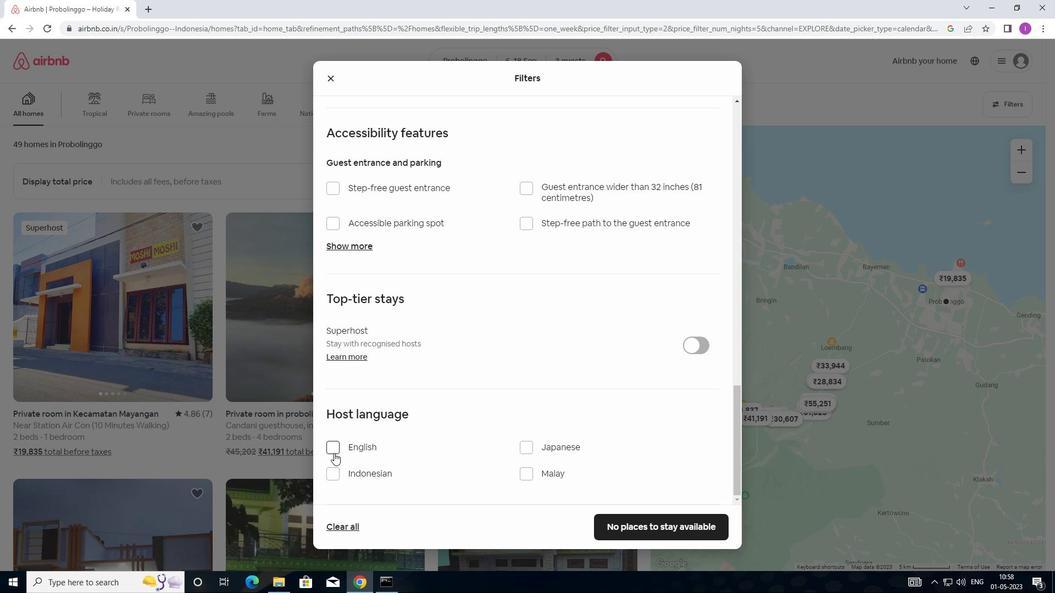 
Action: Mouse pressed left at (334, 449)
Screenshot: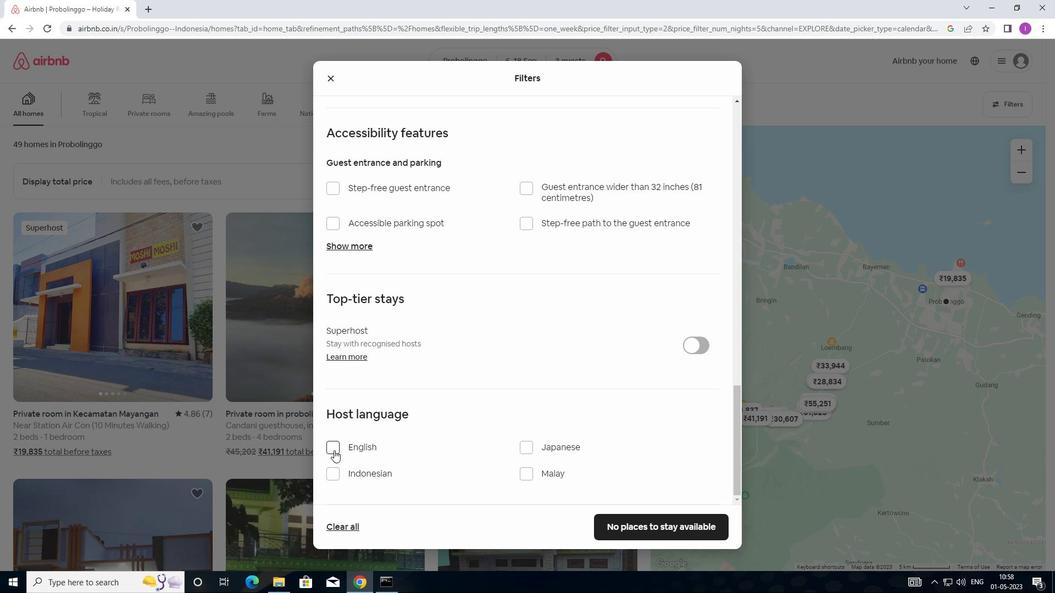 
Action: Mouse moved to (612, 522)
Screenshot: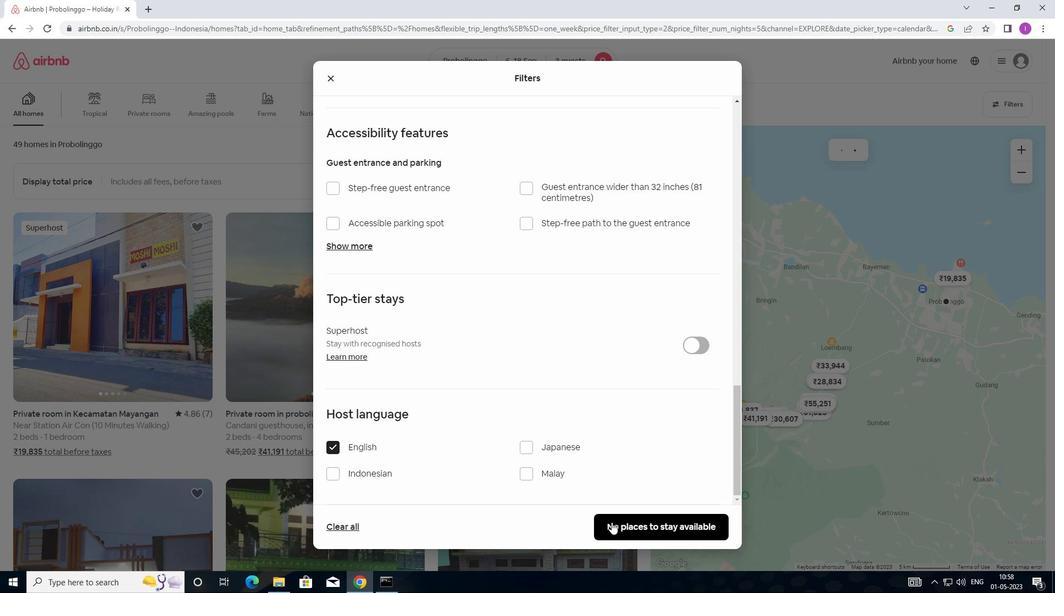 
Action: Mouse pressed left at (612, 522)
Screenshot: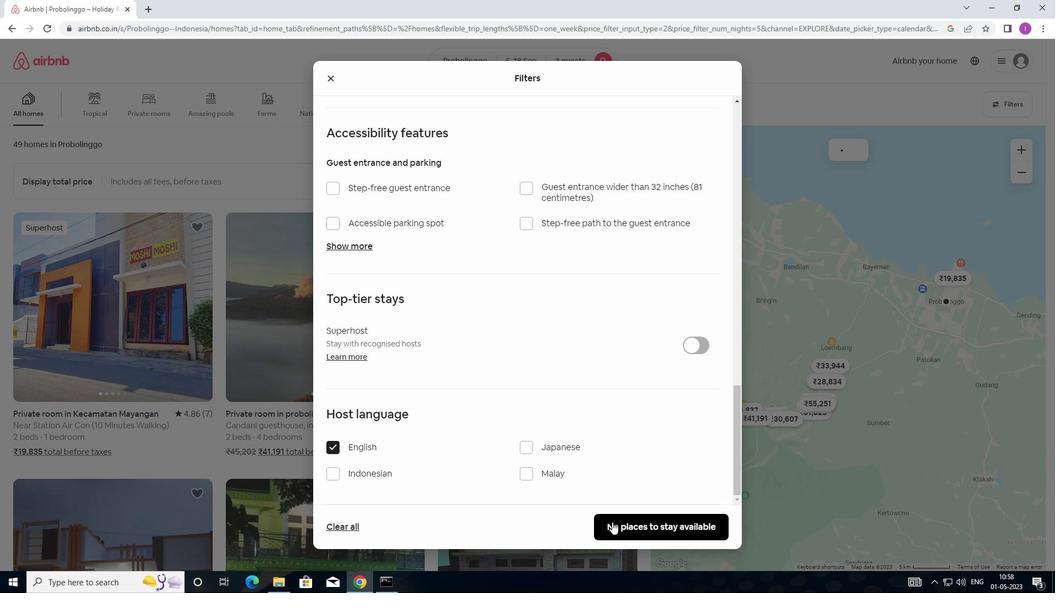 
Action: Mouse moved to (630, 521)
Screenshot: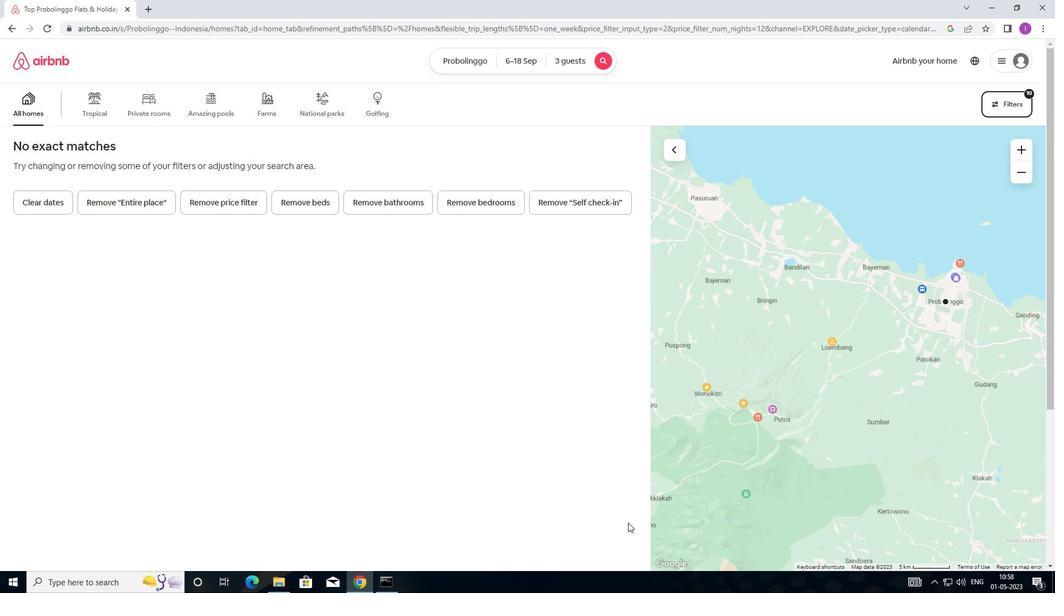 
